Task: Add Attachment from Google Drive to Card Card0000000223 in Board Board0000000056 in Workspace WS0000000019 in Trello. Add Cover Orange to Card Card0000000223 in Board Board0000000056 in Workspace WS0000000019 in Trello. Add "Add Label …" with "Title" Title0000000223 to Button Button0000000223 to Card Card0000000223 in Board Board0000000056 in Workspace WS0000000019 in Trello. Add Description DS0000000223 to Card Card0000000223 in Board Board0000000056 in Workspace WS0000000019 in Trello. Add Comment CM0000000223 to Card Card0000000223 in Board Board0000000056 in Workspace WS0000000019 in Trello
Action: Mouse moved to (672, 86)
Screenshot: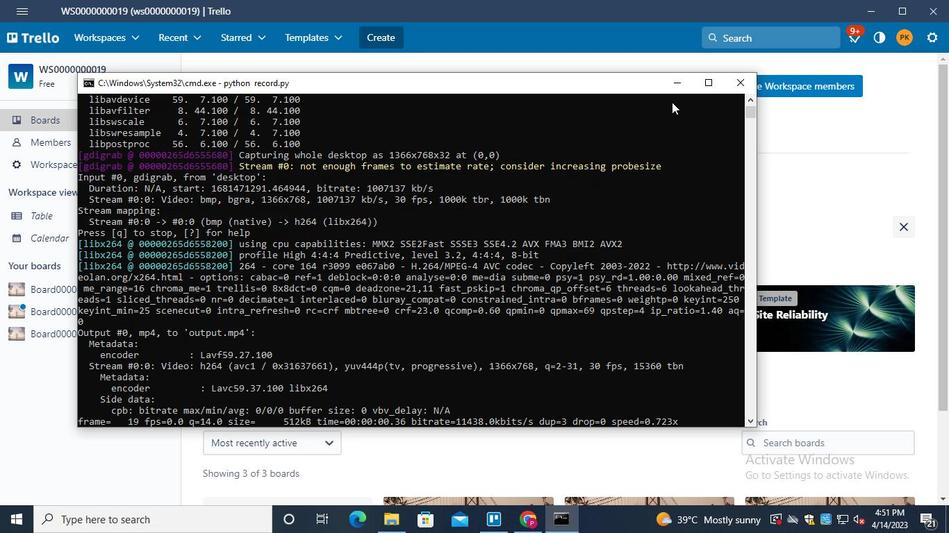 
Action: Mouse pressed left at (672, 86)
Screenshot: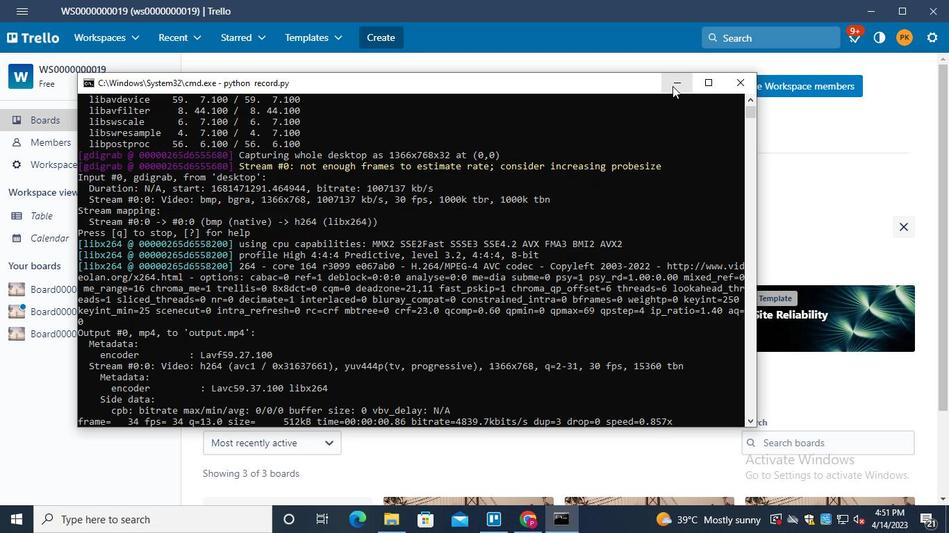 
Action: Mouse moved to (72, 314)
Screenshot: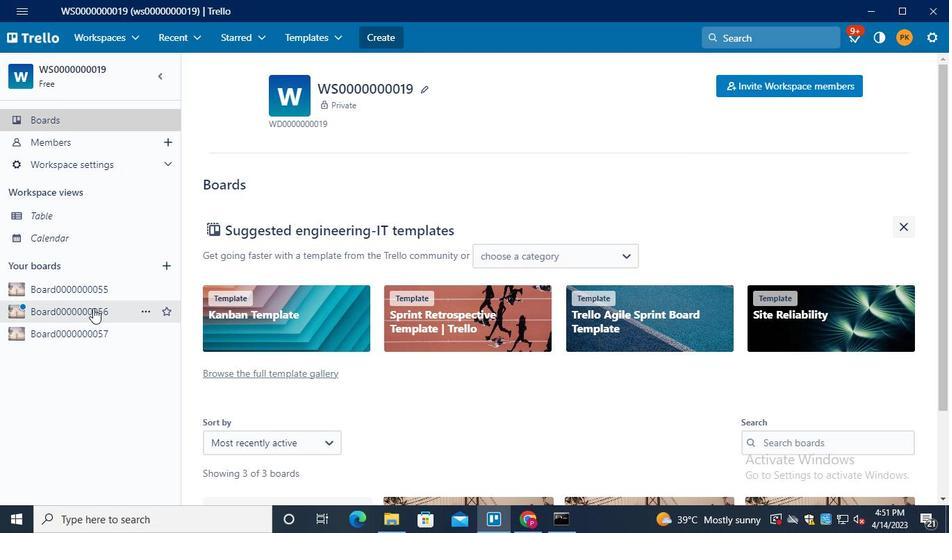 
Action: Mouse pressed left at (72, 314)
Screenshot: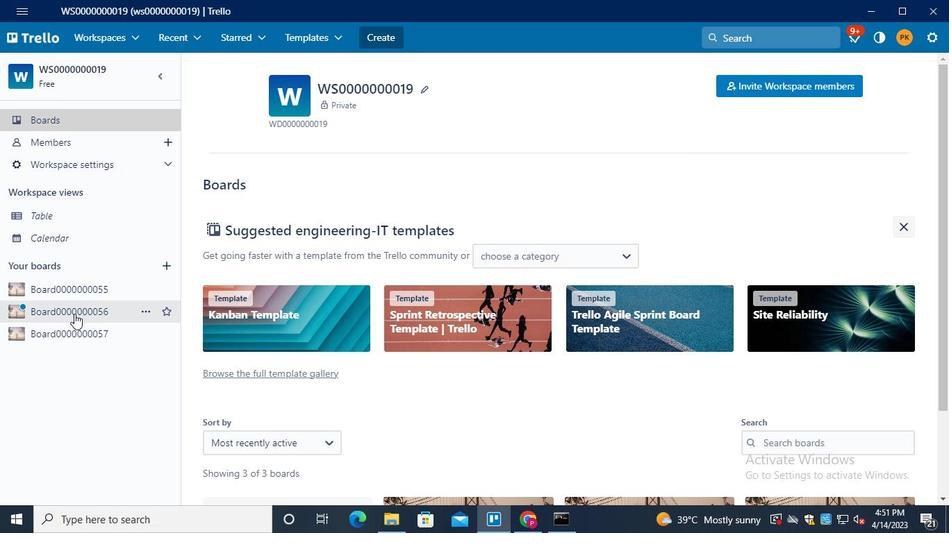 
Action: Mouse moved to (285, 391)
Screenshot: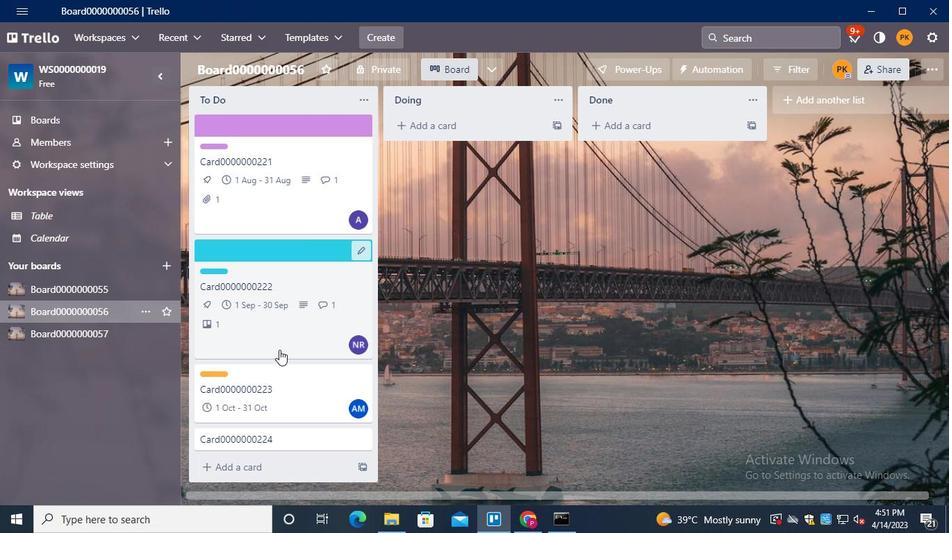 
Action: Mouse pressed left at (285, 391)
Screenshot: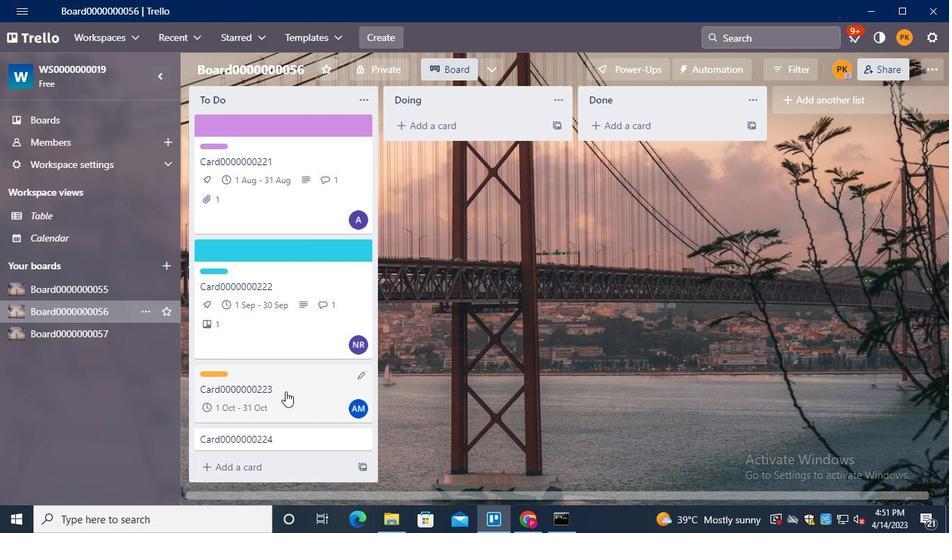 
Action: Mouse moved to (671, 237)
Screenshot: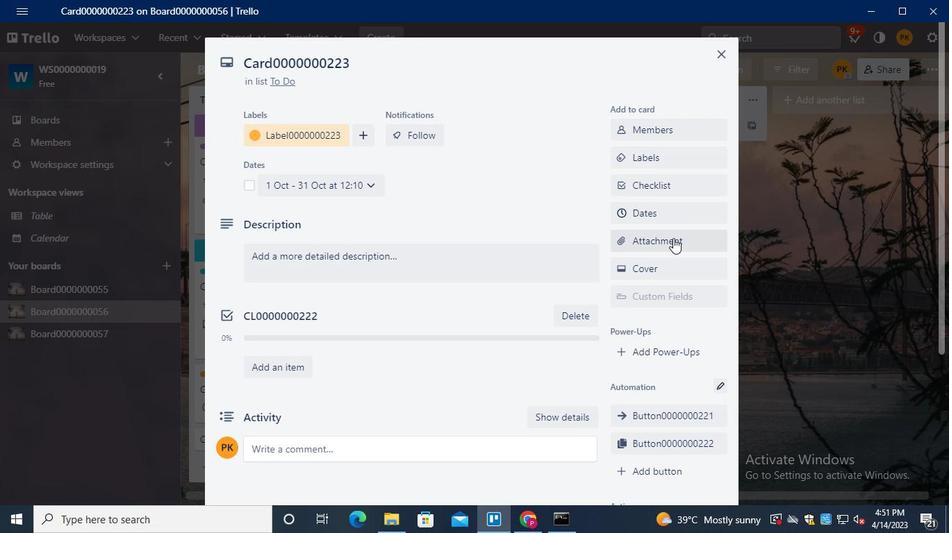 
Action: Mouse pressed left at (671, 237)
Screenshot: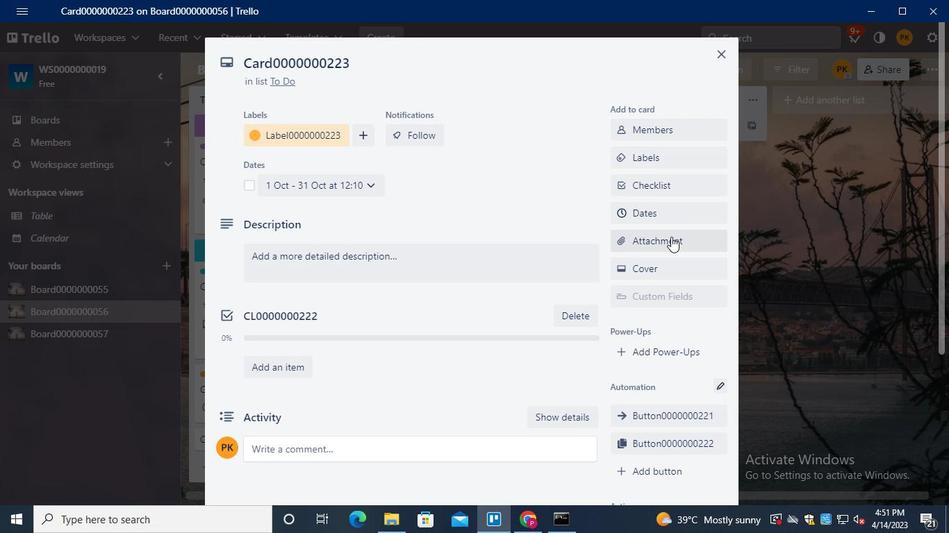
Action: Mouse moved to (665, 165)
Screenshot: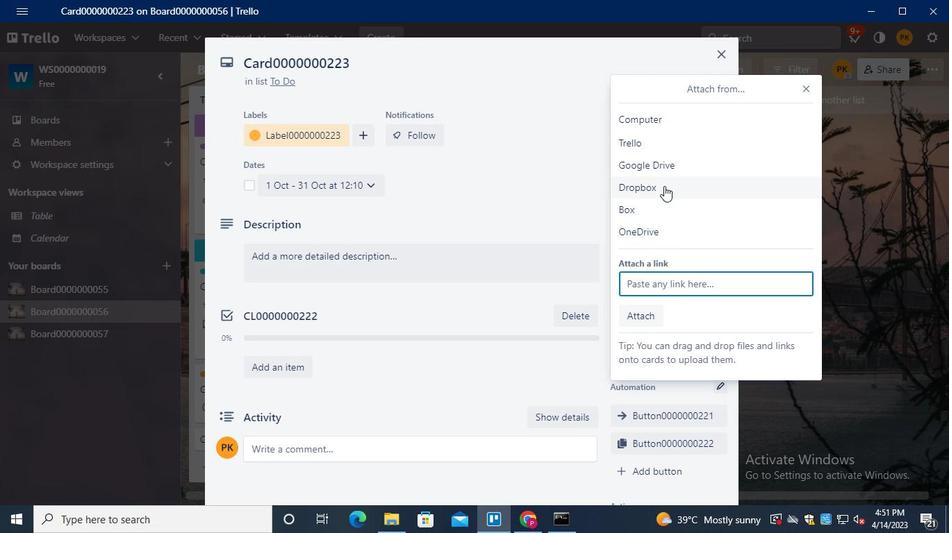
Action: Mouse pressed left at (665, 165)
Screenshot: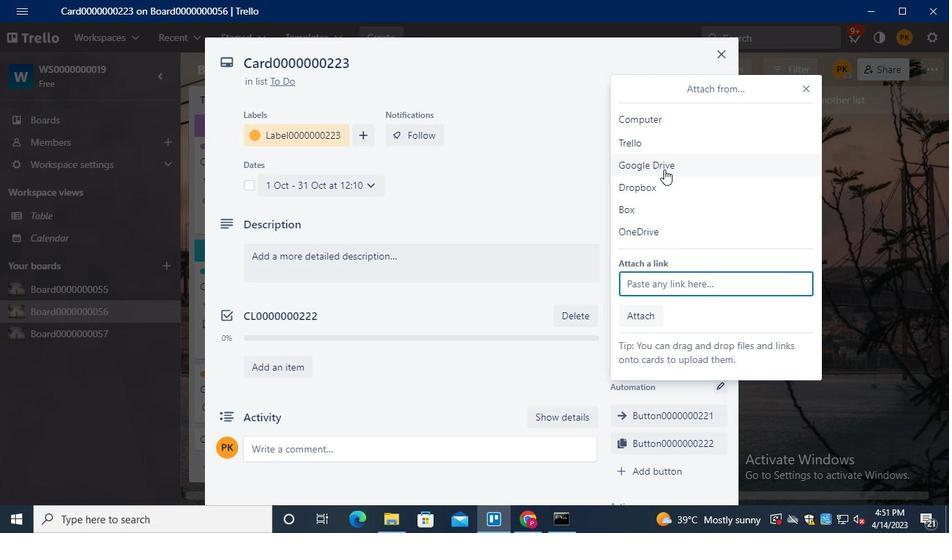 
Action: Mouse moved to (722, 228)
Screenshot: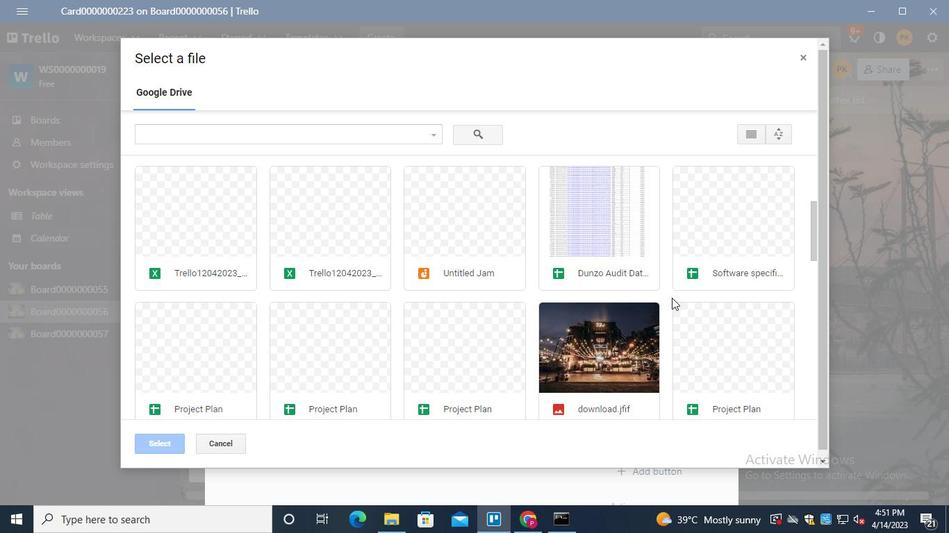 
Action: Mouse pressed left at (722, 228)
Screenshot: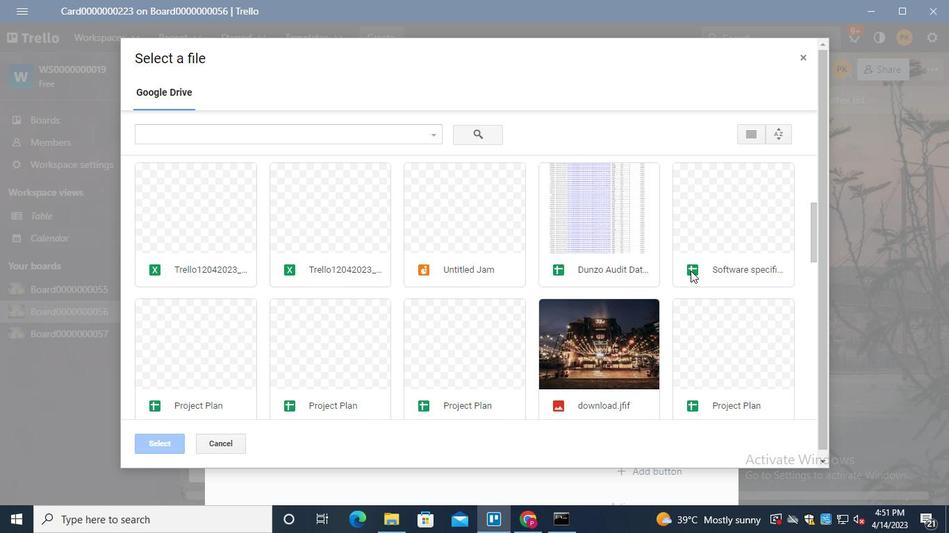 
Action: Mouse moved to (157, 444)
Screenshot: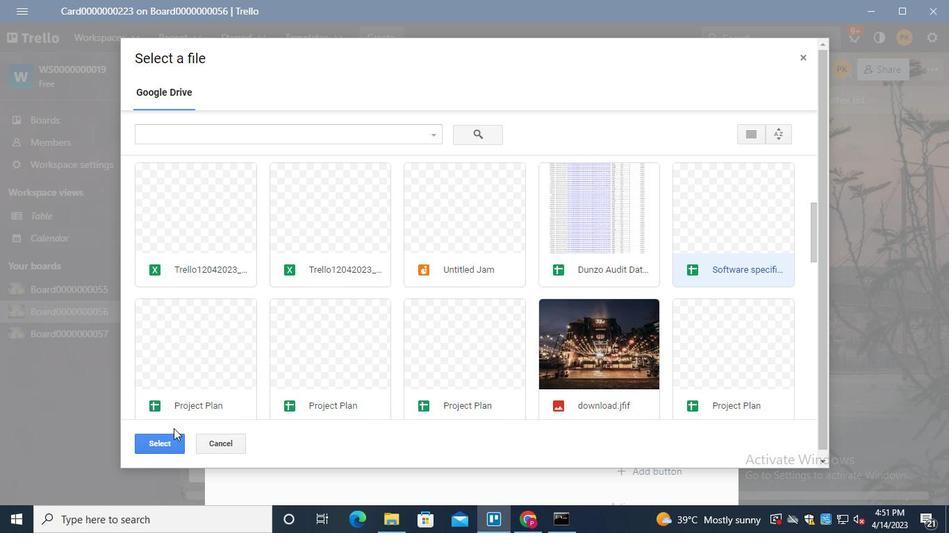 
Action: Mouse pressed left at (157, 444)
Screenshot: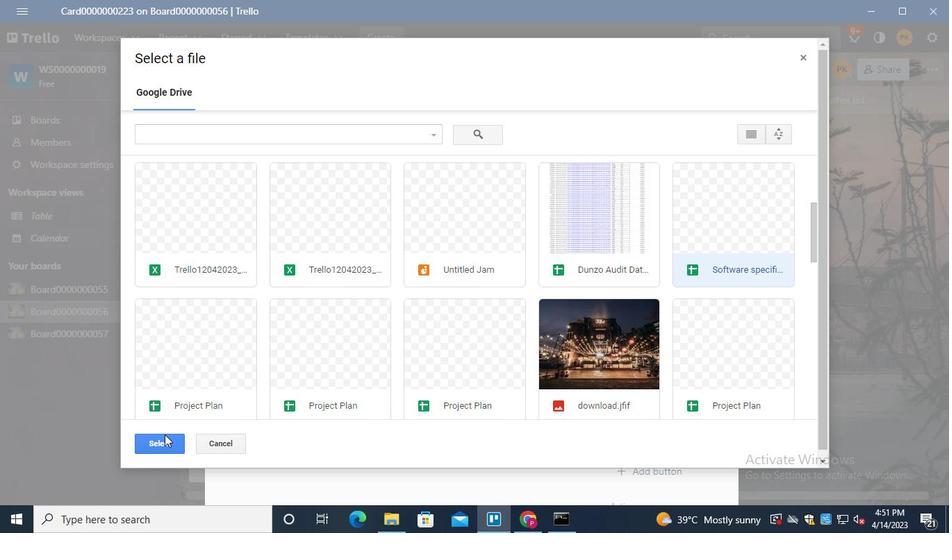 
Action: Mouse moved to (683, 268)
Screenshot: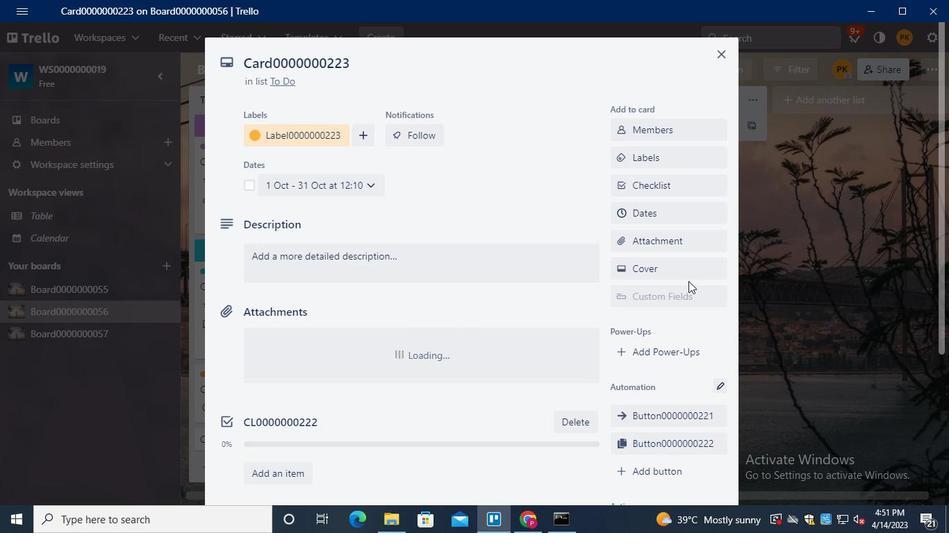 
Action: Mouse pressed left at (683, 268)
Screenshot: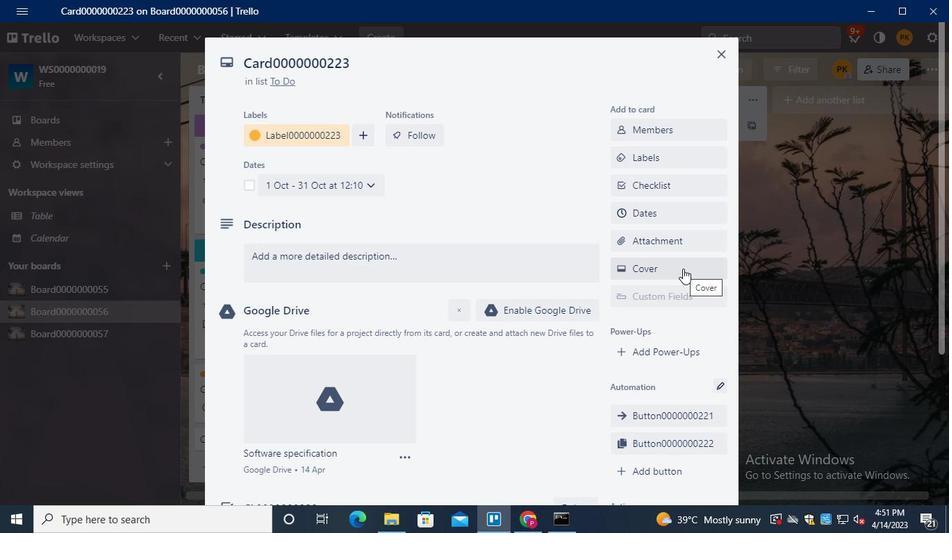 
Action: Mouse moved to (721, 234)
Screenshot: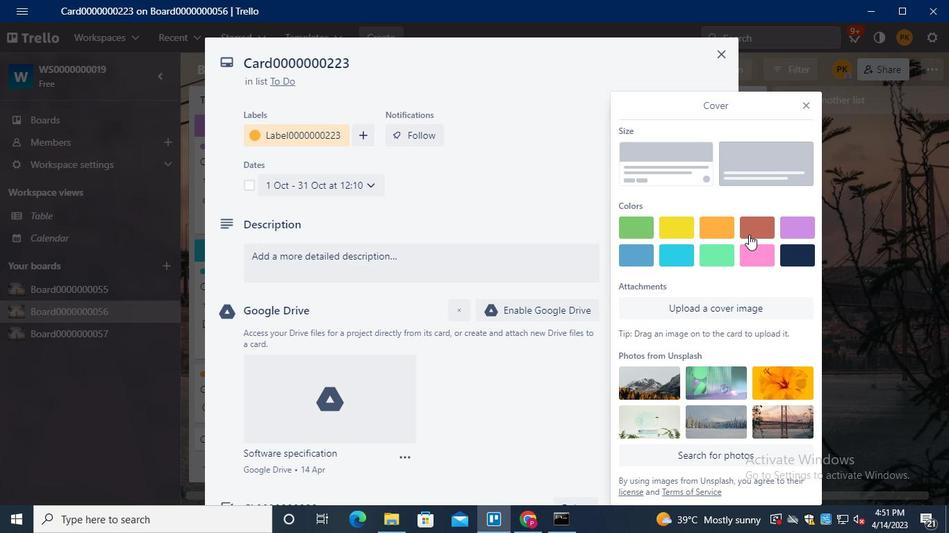 
Action: Mouse pressed left at (721, 234)
Screenshot: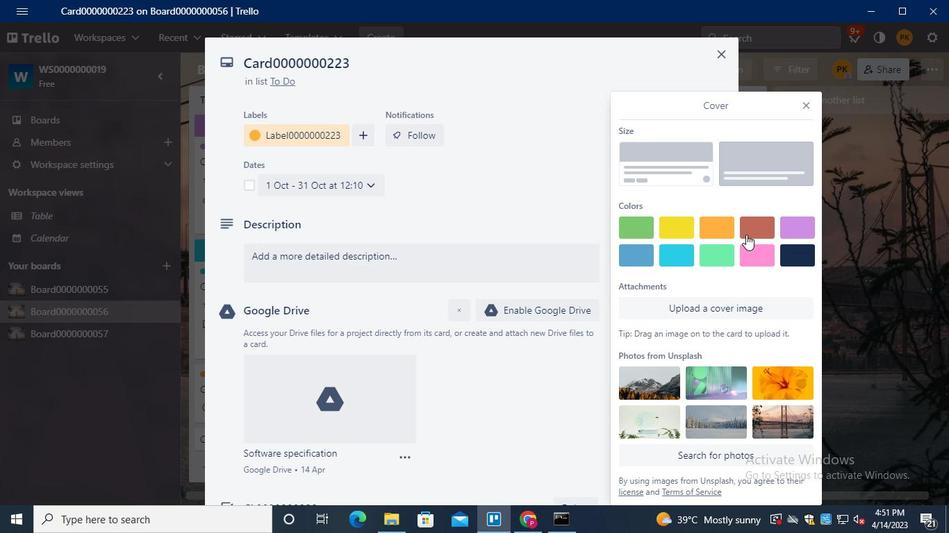 
Action: Mouse moved to (804, 79)
Screenshot: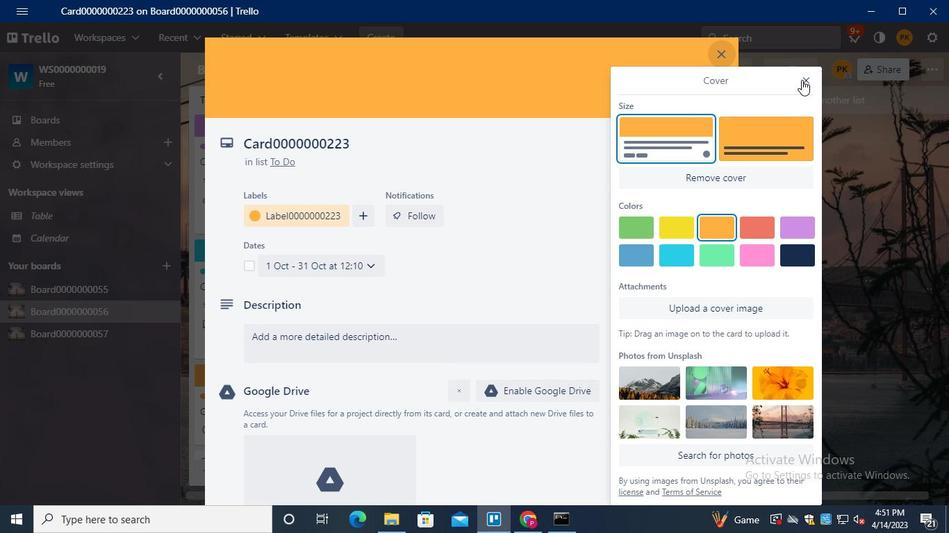 
Action: Mouse pressed left at (804, 79)
Screenshot: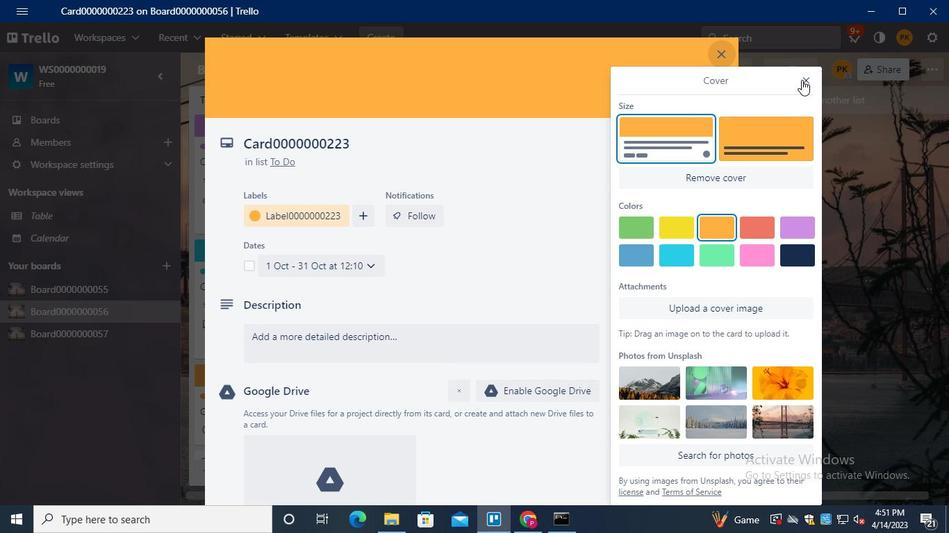 
Action: Mouse moved to (656, 448)
Screenshot: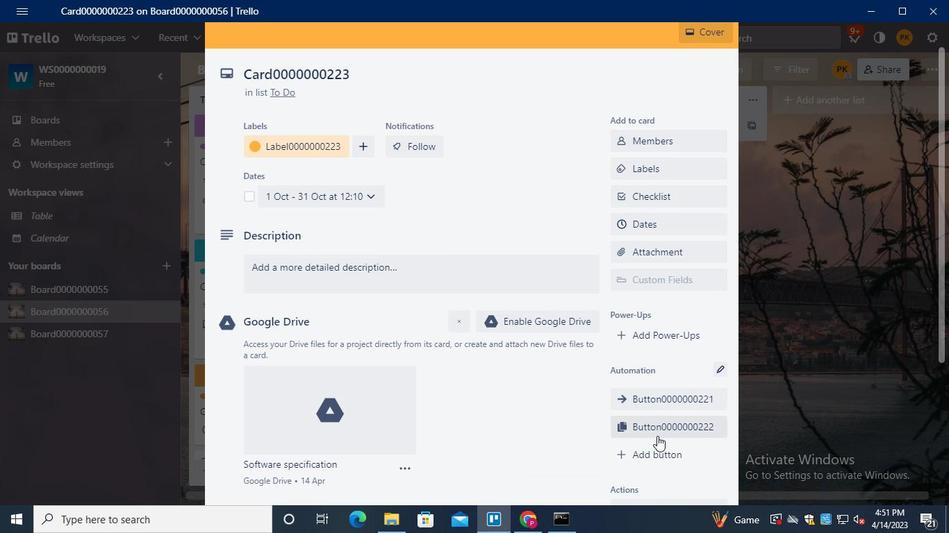 
Action: Mouse pressed left at (656, 448)
Screenshot: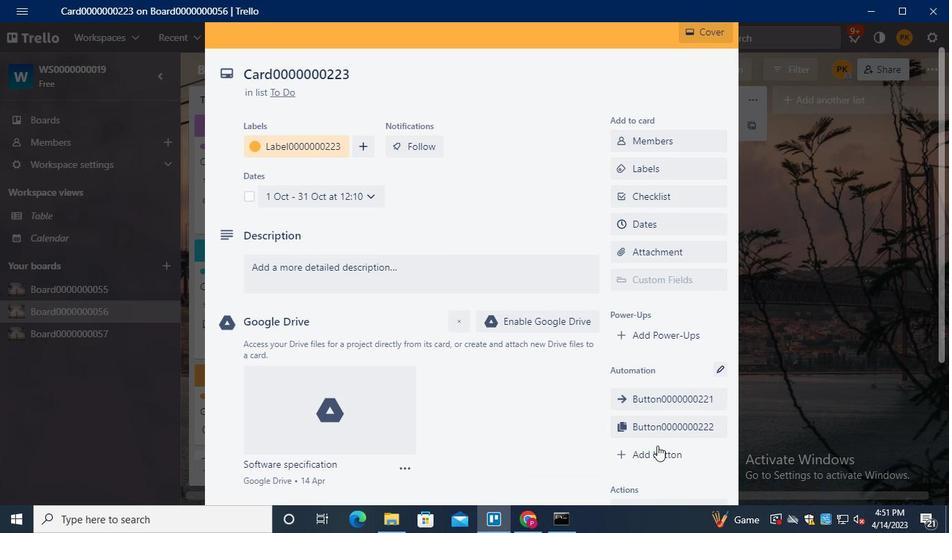 
Action: Mouse moved to (689, 207)
Screenshot: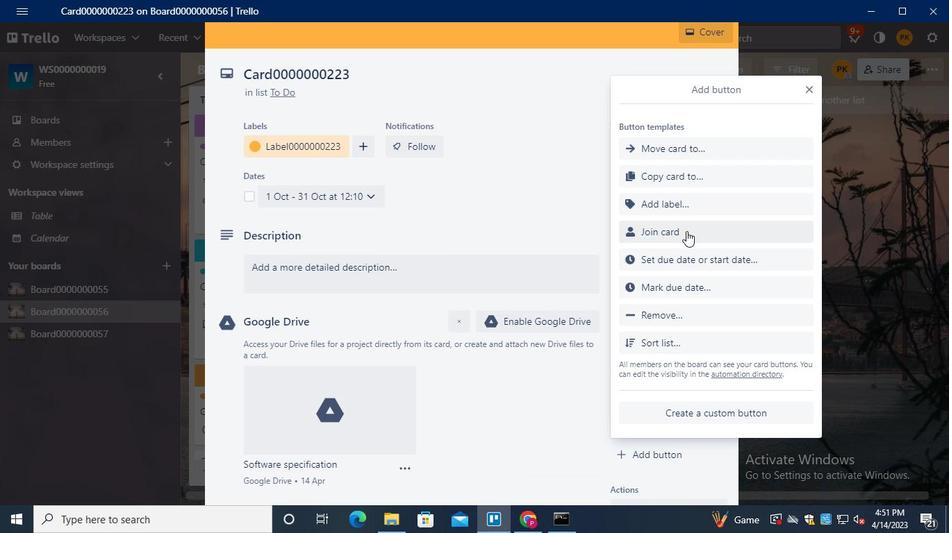 
Action: Mouse pressed left at (689, 207)
Screenshot: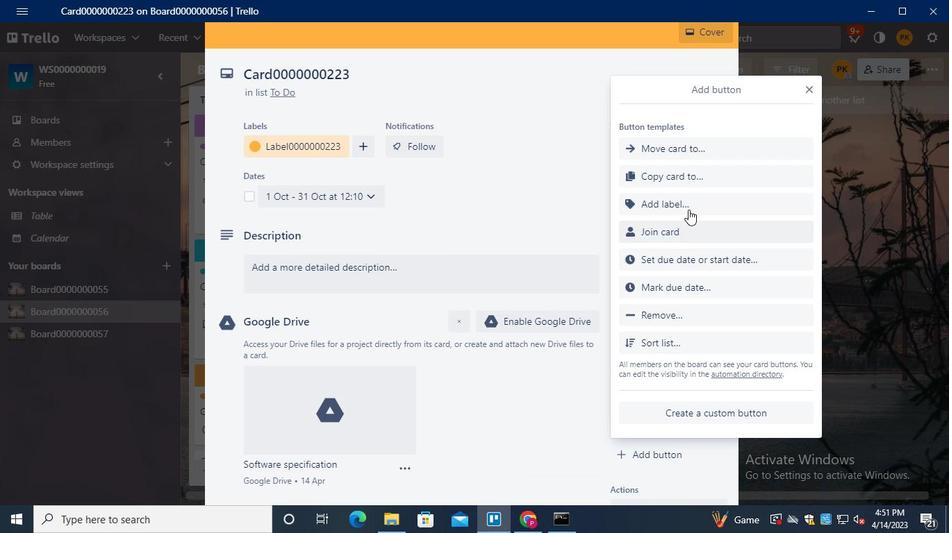 
Action: Mouse moved to (683, 227)
Screenshot: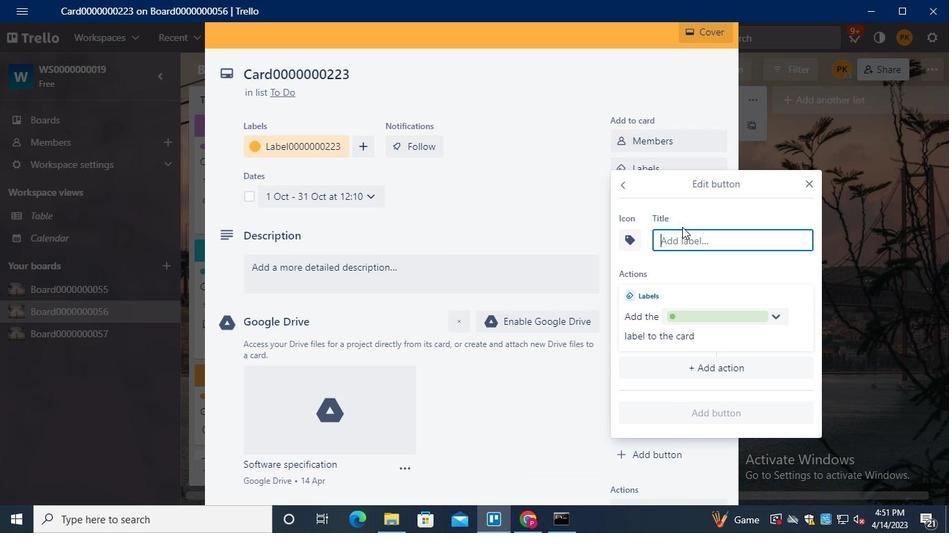 
Action: Keyboard Key.shift
Screenshot: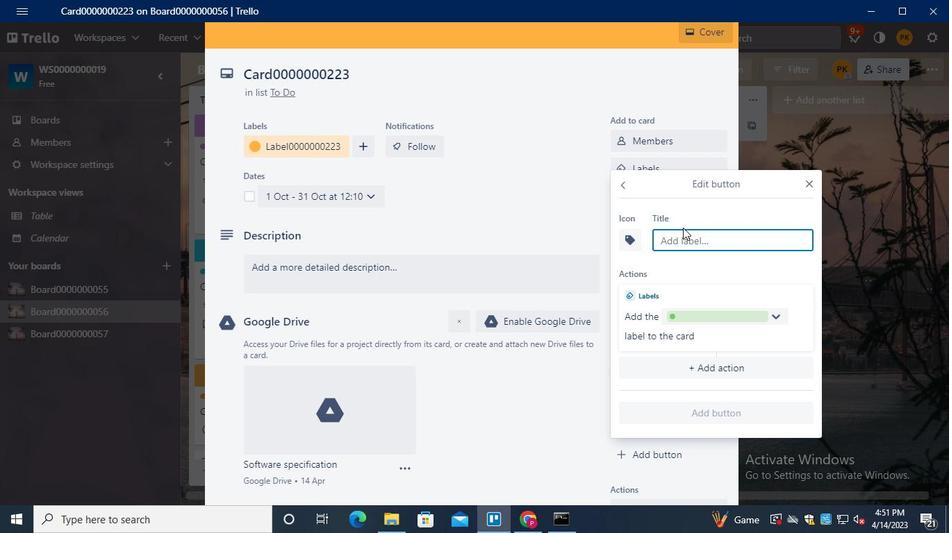 
Action: Keyboard T
Screenshot: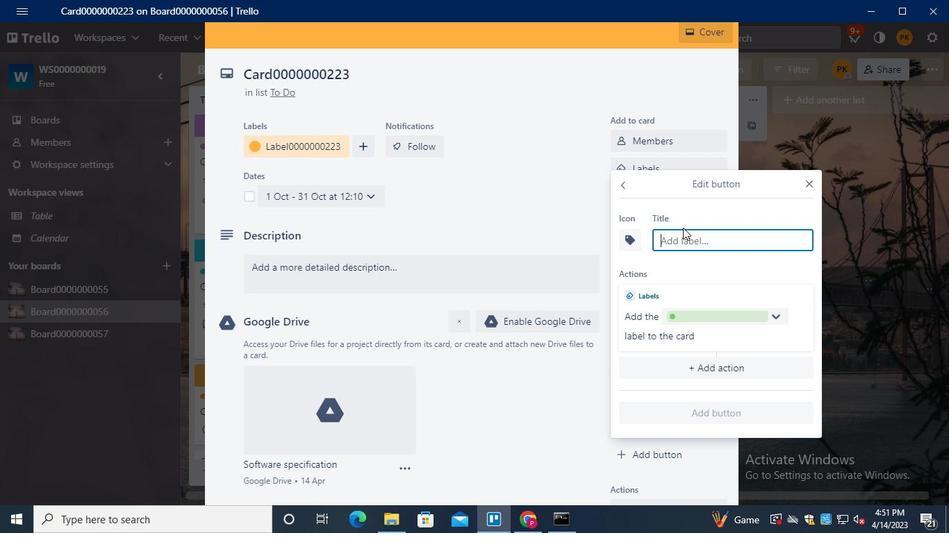 
Action: Keyboard i
Screenshot: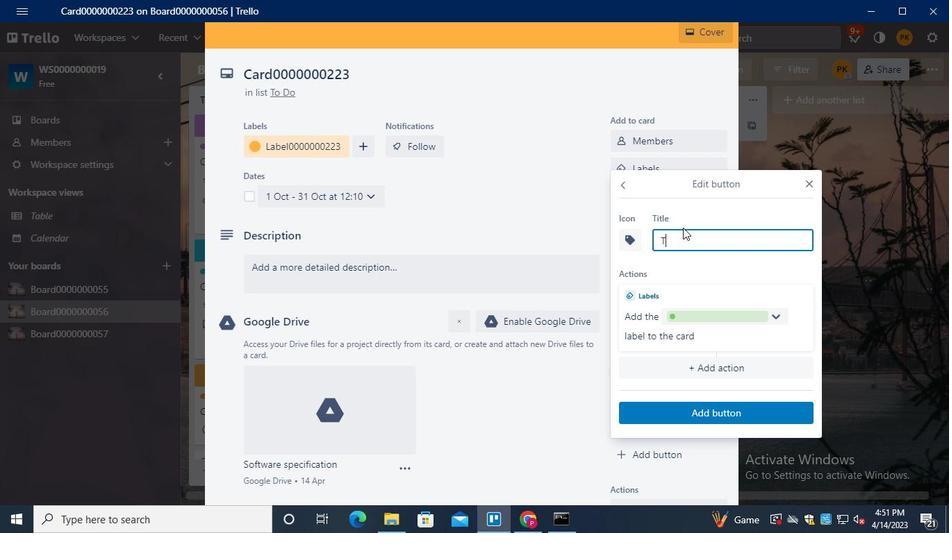 
Action: Keyboard t
Screenshot: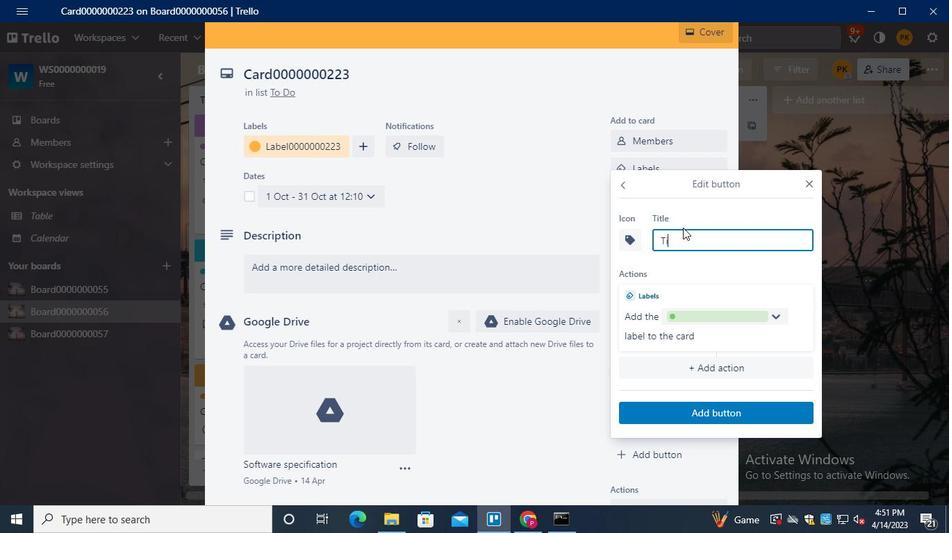 
Action: Keyboard l
Screenshot: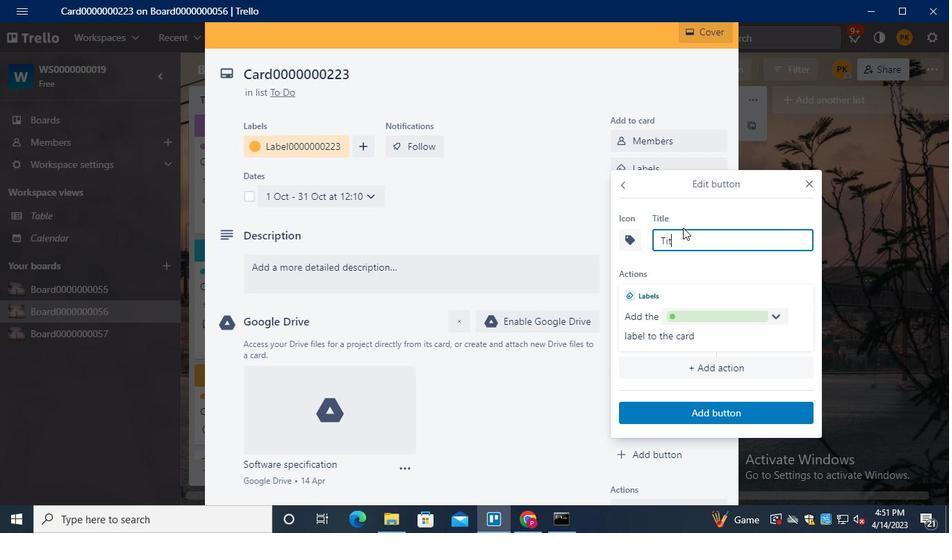 
Action: Keyboard e
Screenshot: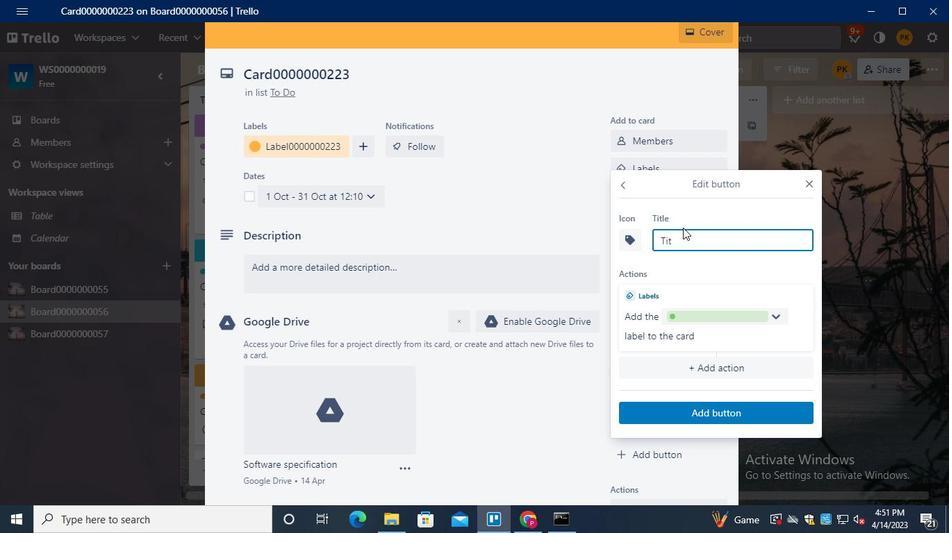 
Action: Keyboard <96>
Screenshot: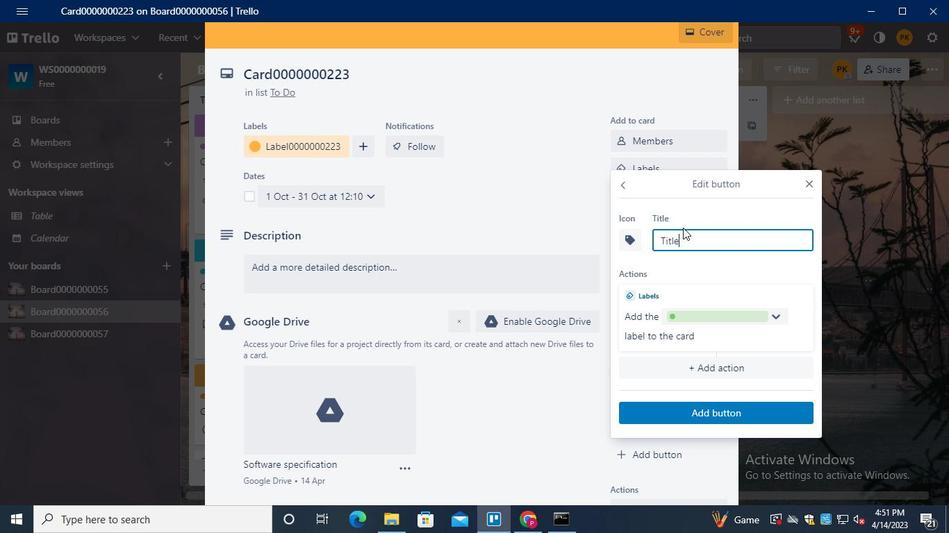
Action: Keyboard <96>
Screenshot: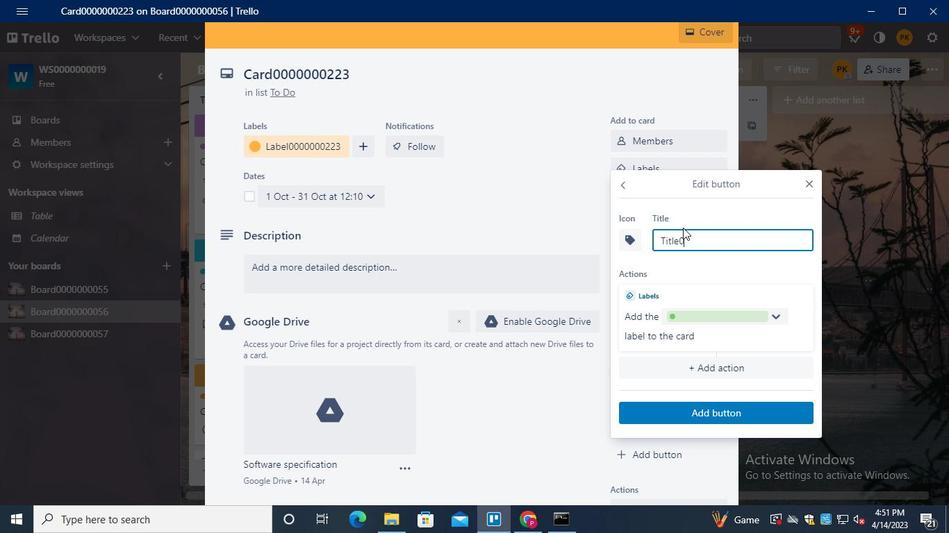 
Action: Keyboard <96>
Screenshot: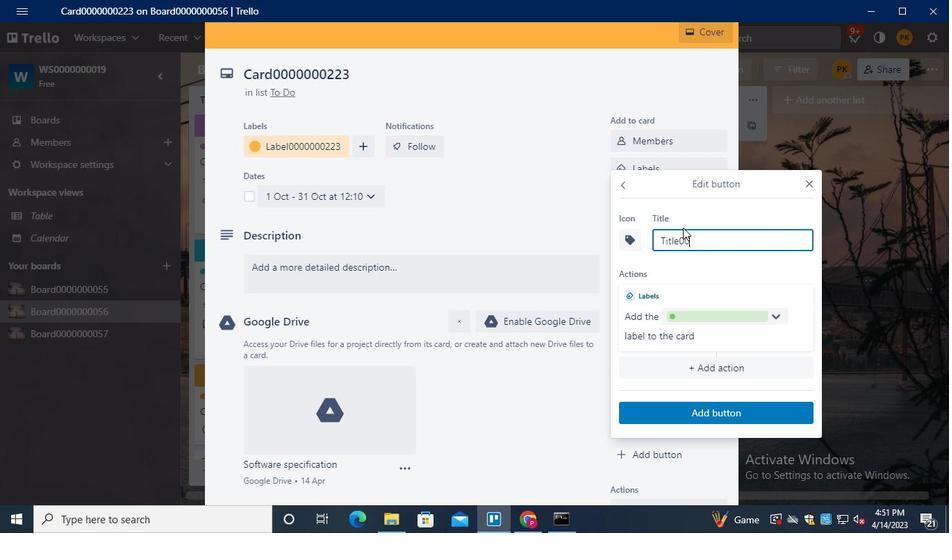 
Action: Keyboard <96>
Screenshot: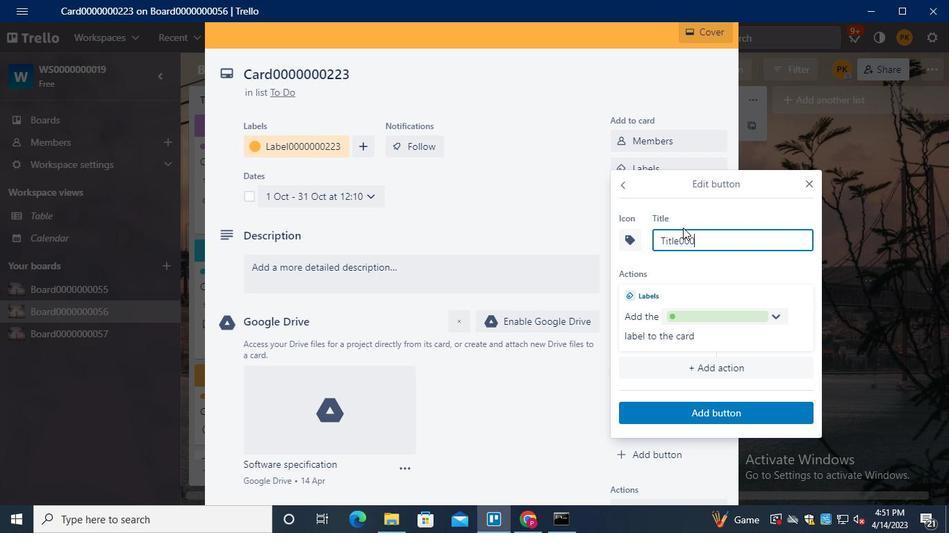 
Action: Keyboard <96>
Screenshot: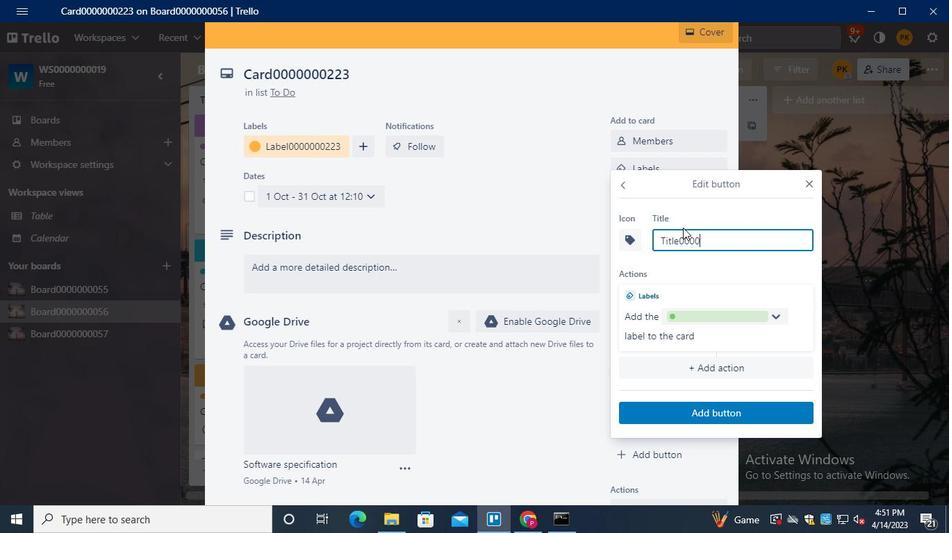 
Action: Keyboard <96>
Screenshot: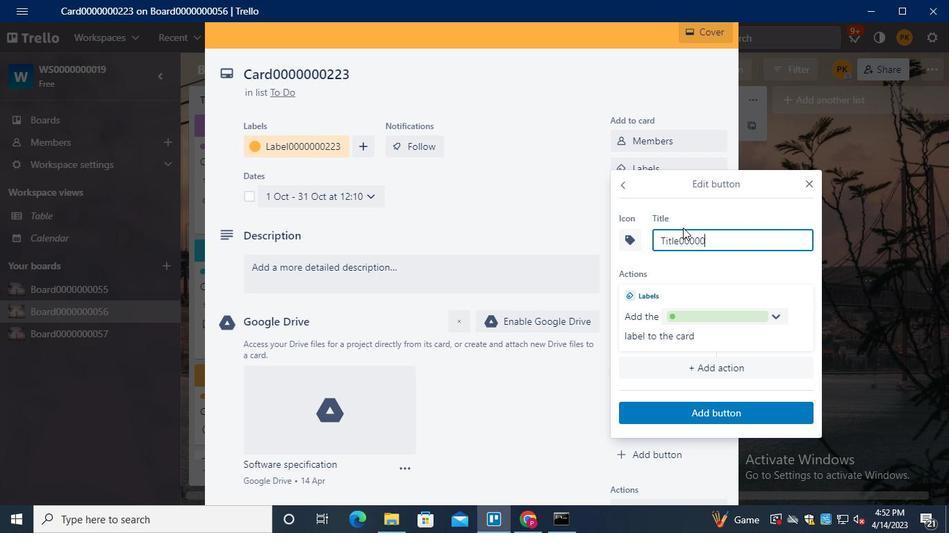 
Action: Keyboard <96>
Screenshot: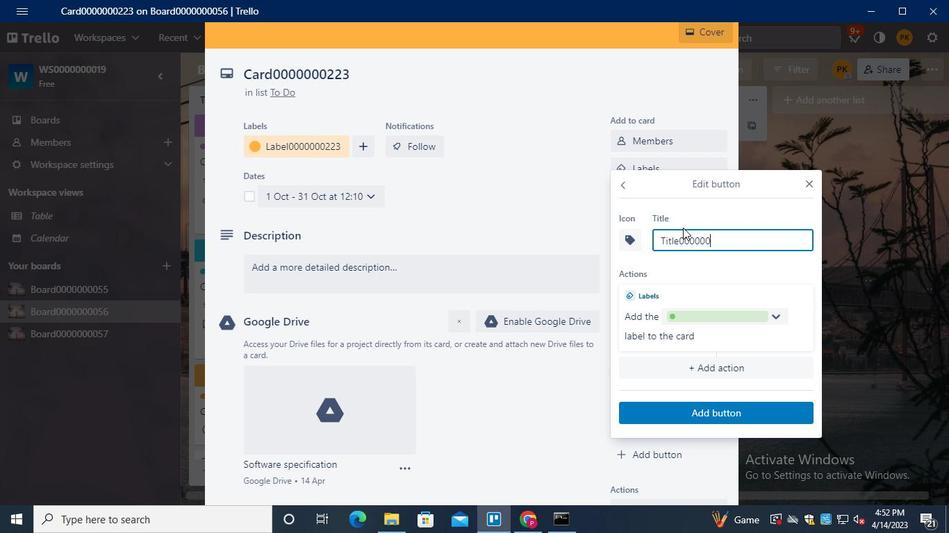 
Action: Keyboard <98>
Screenshot: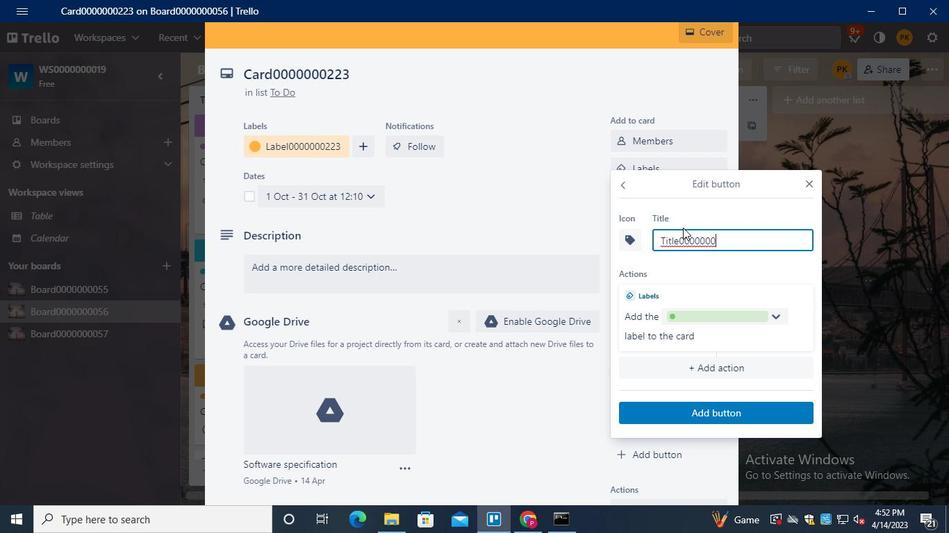 
Action: Keyboard <98>
Screenshot: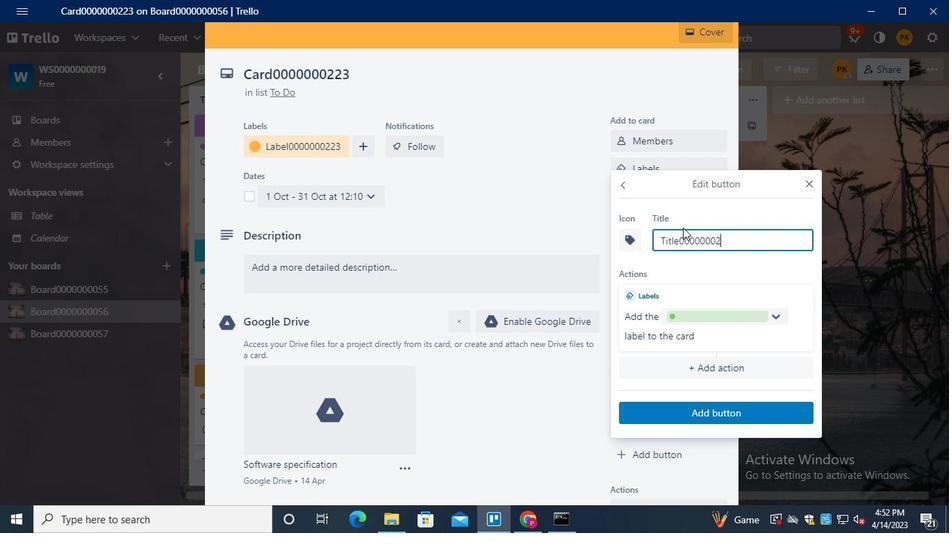 
Action: Keyboard <99>
Screenshot: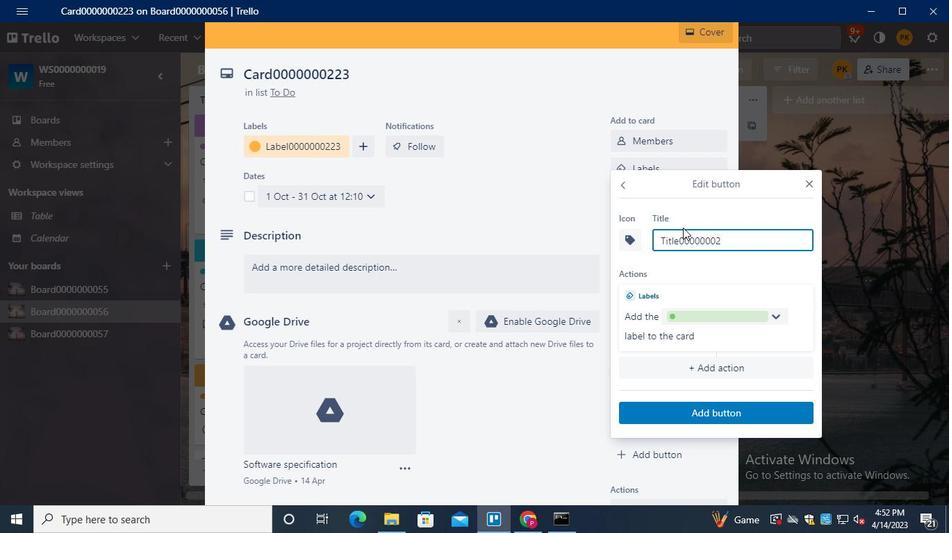 
Action: Mouse moved to (738, 420)
Screenshot: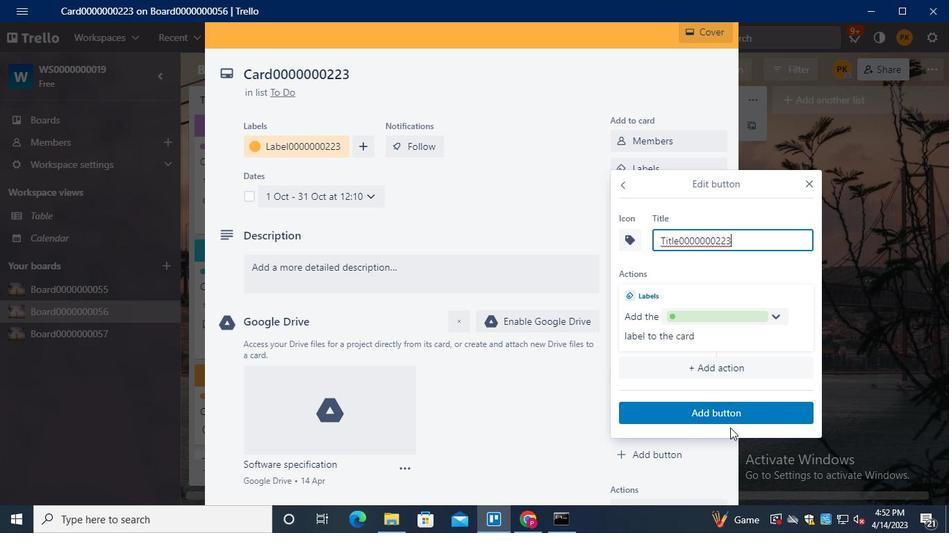 
Action: Mouse pressed left at (738, 420)
Screenshot: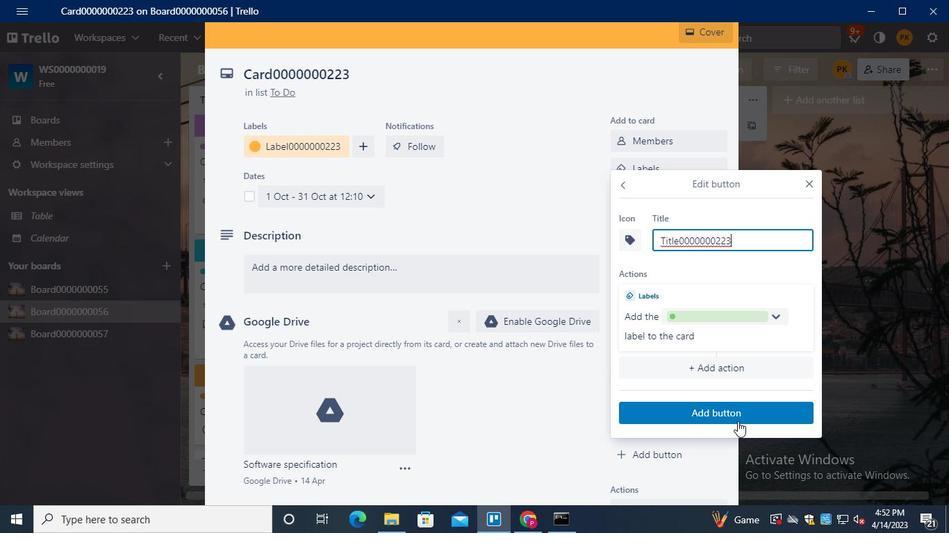 
Action: Mouse moved to (442, 278)
Screenshot: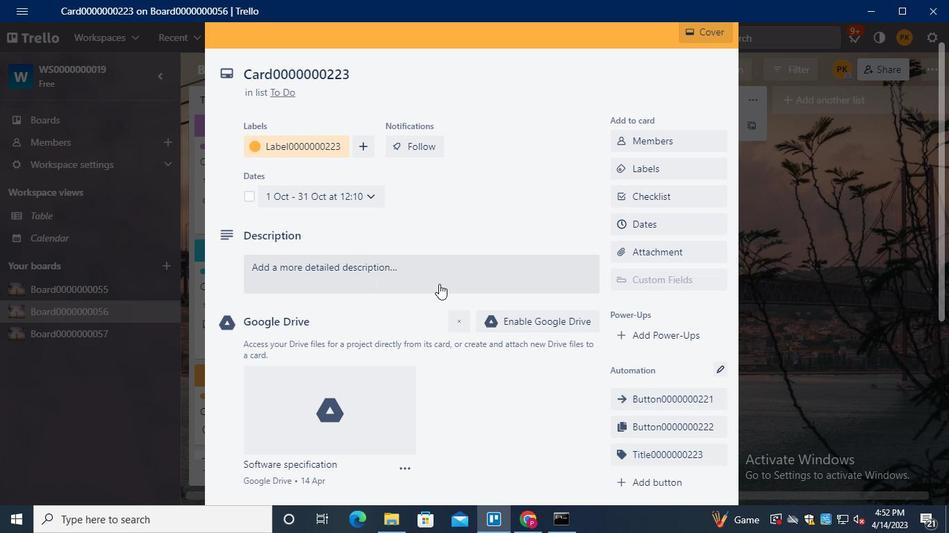 
Action: Mouse pressed left at (442, 278)
Screenshot: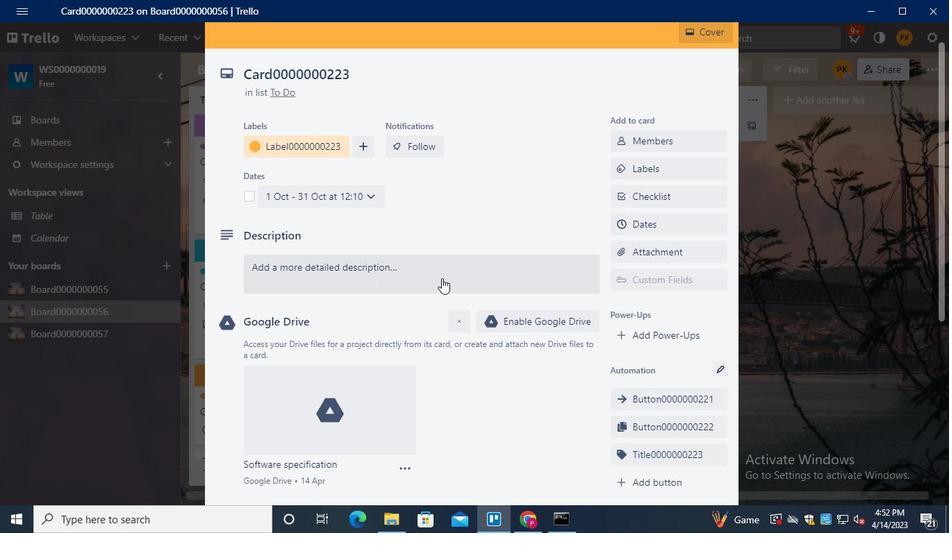 
Action: Keyboard Key.shift
Screenshot: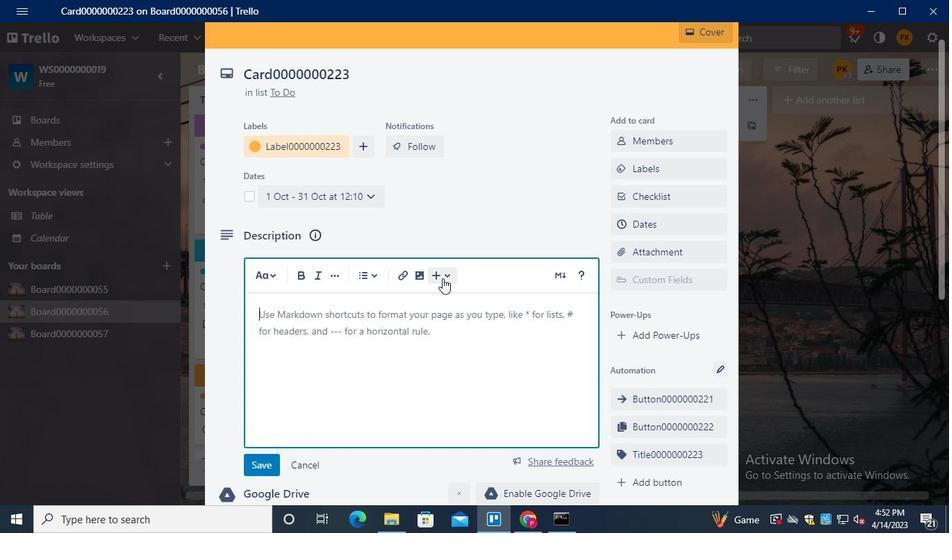 
Action: Keyboard D
Screenshot: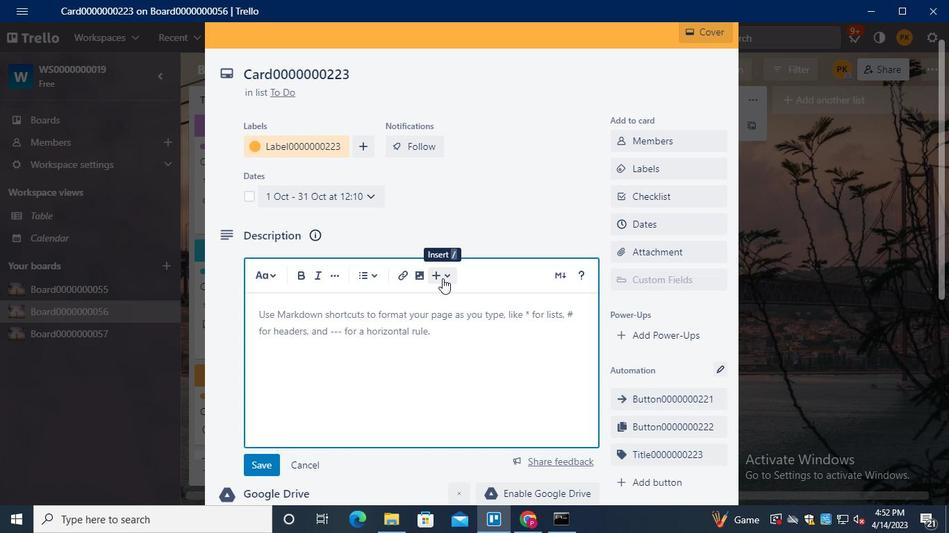 
Action: Keyboard S
Screenshot: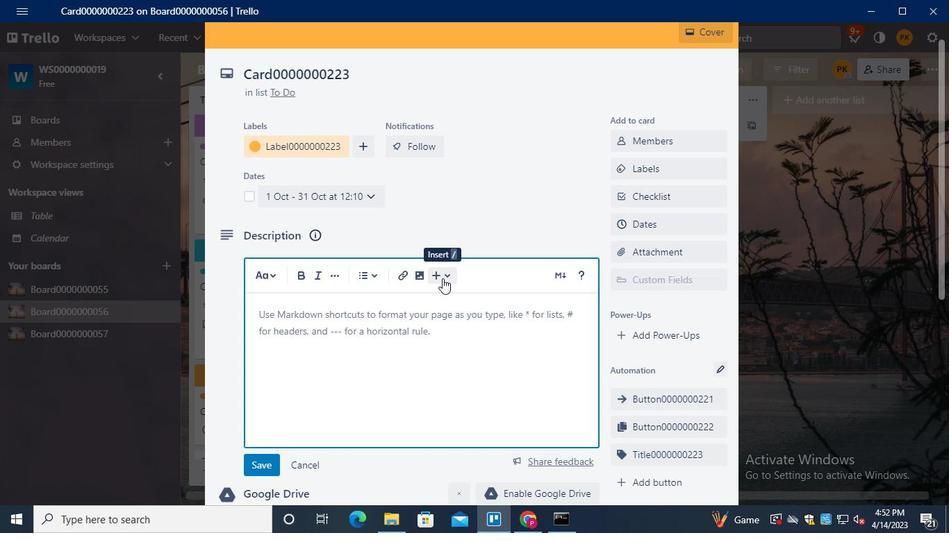 
Action: Keyboard <96>
Screenshot: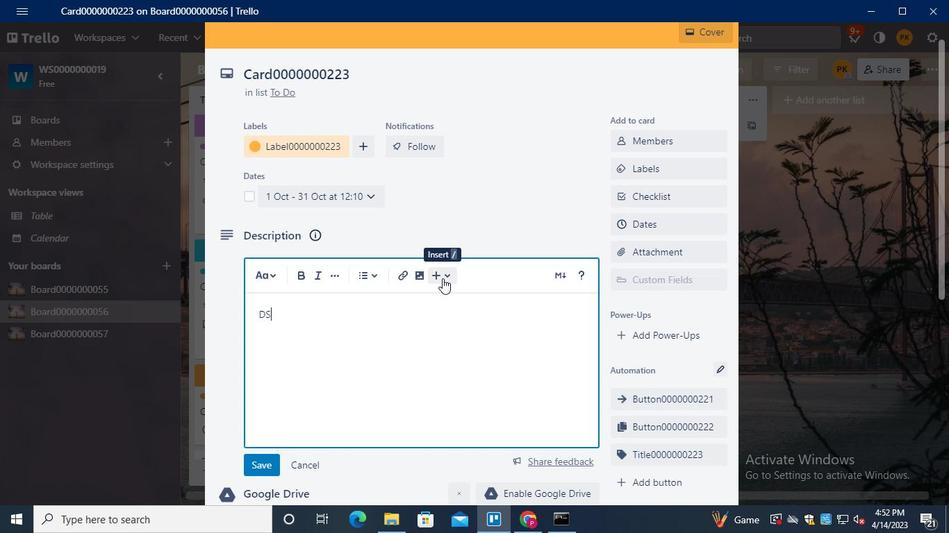 
Action: Keyboard <96>
Screenshot: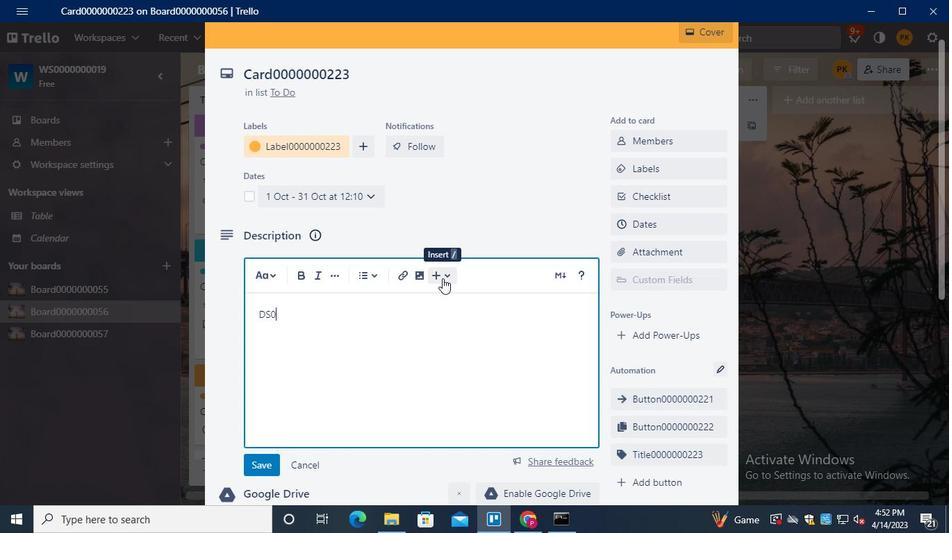 
Action: Keyboard <96>
Screenshot: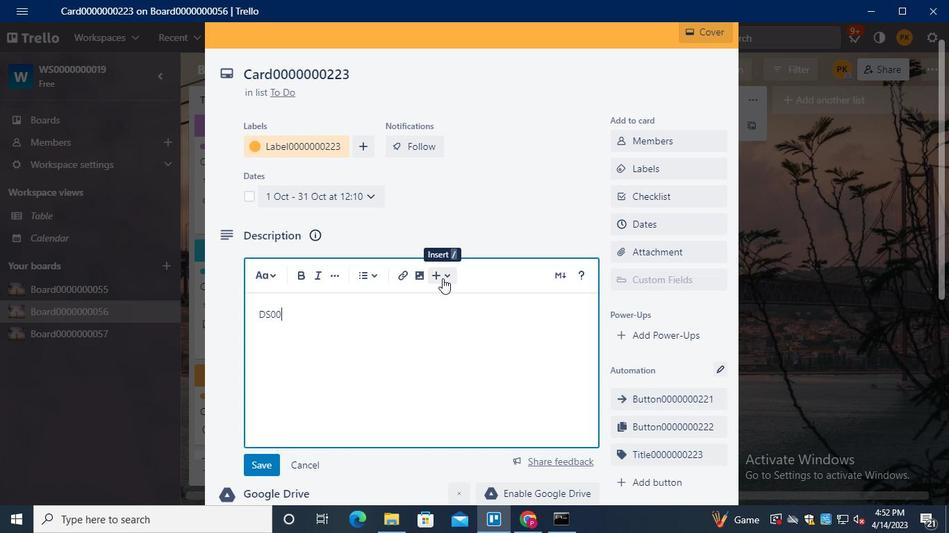 
Action: Keyboard <96>
Screenshot: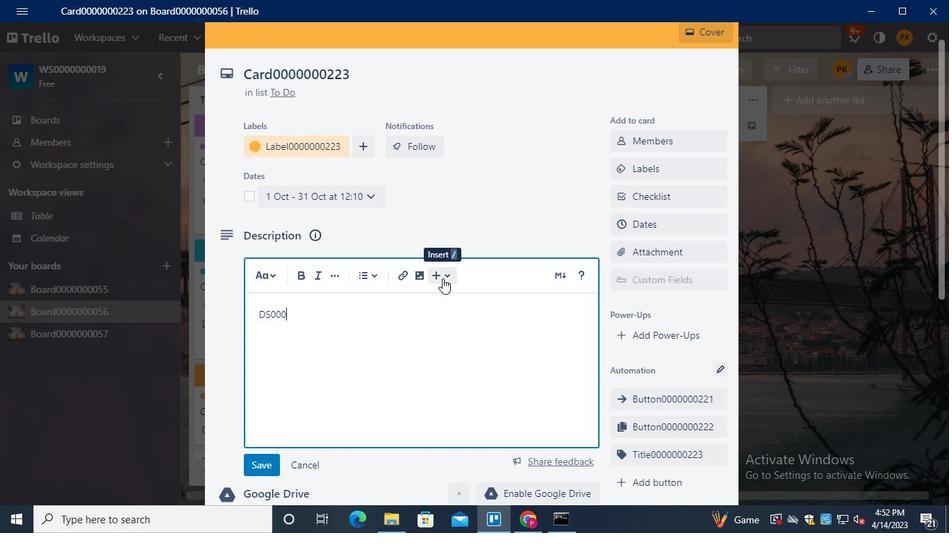 
Action: Keyboard <96>
Screenshot: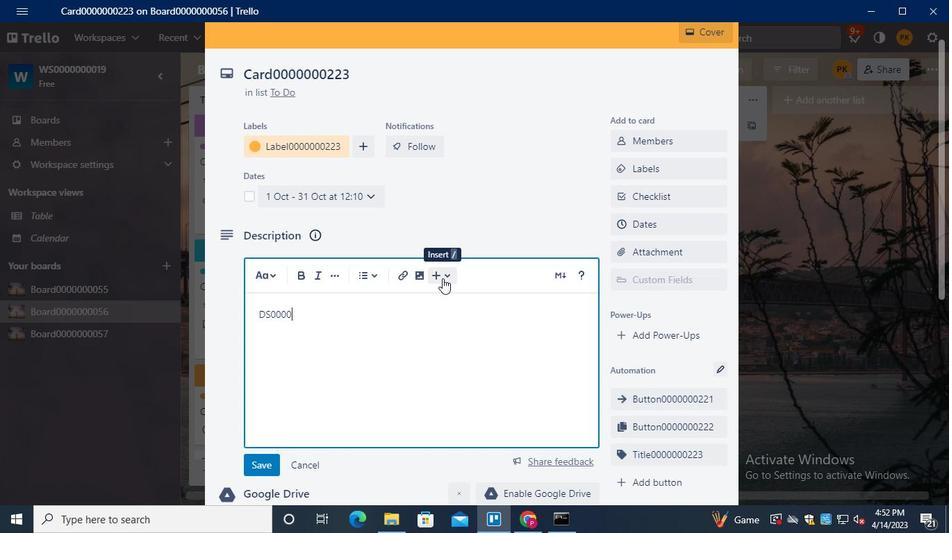 
Action: Keyboard <96>
Screenshot: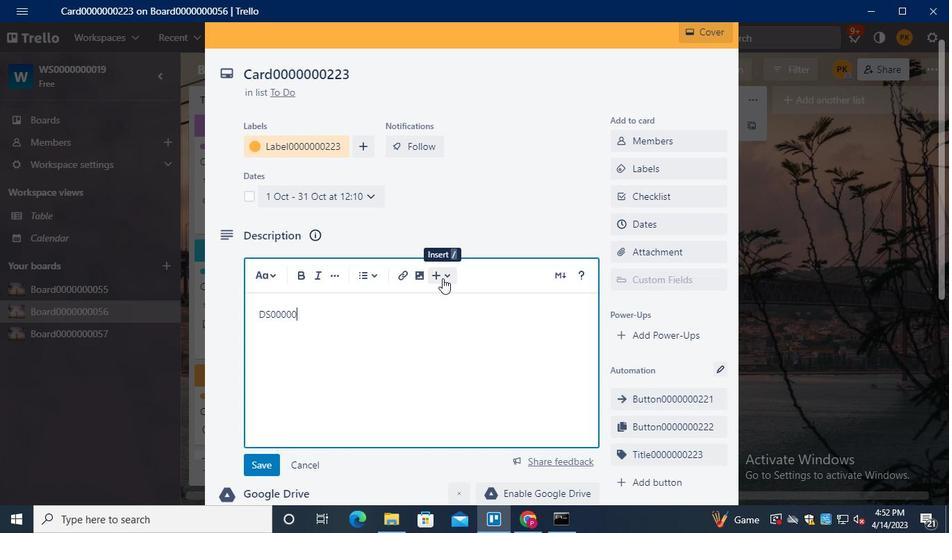 
Action: Keyboard <96>
Screenshot: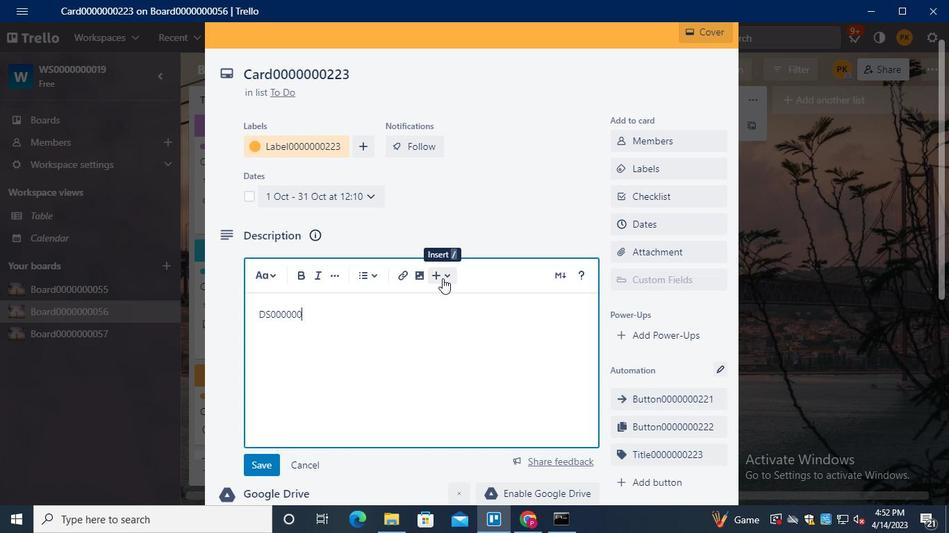 
Action: Keyboard <98>
Screenshot: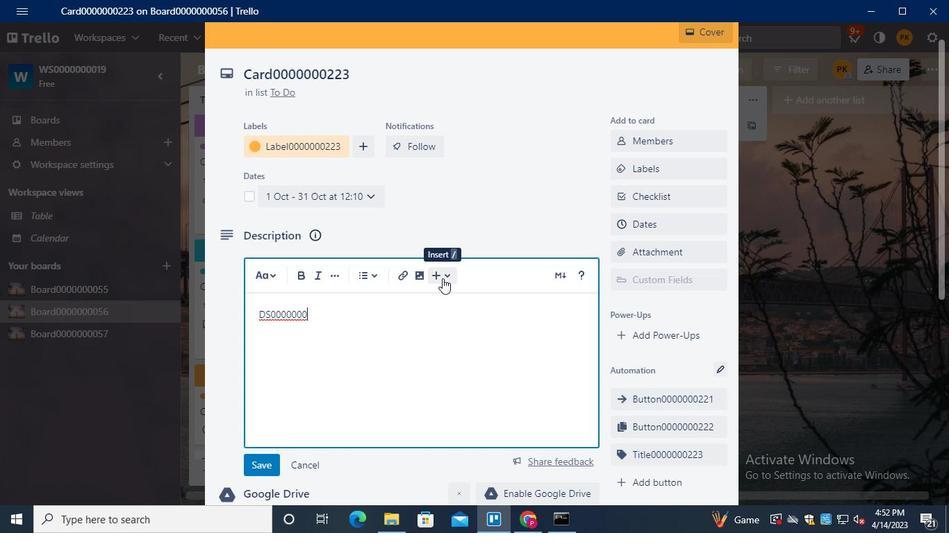 
Action: Keyboard <98>
Screenshot: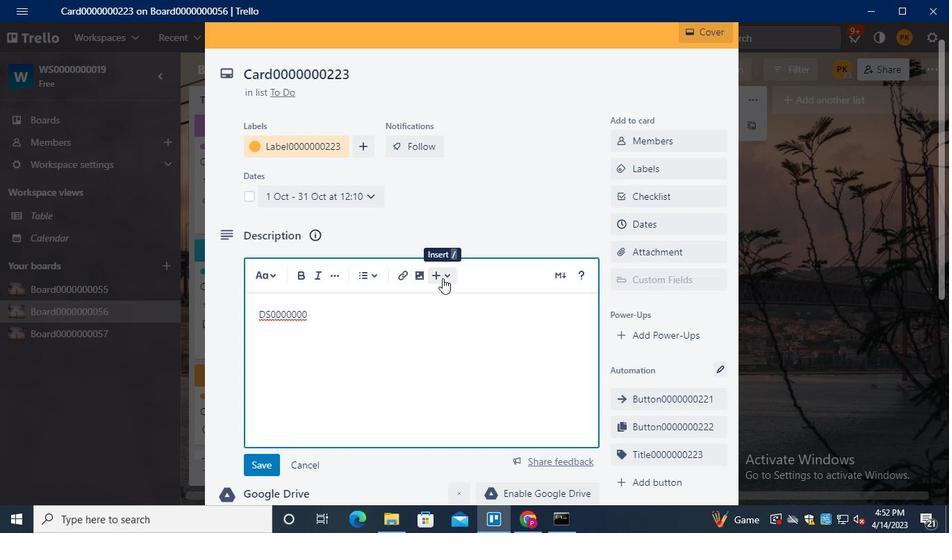 
Action: Keyboard <99>
Screenshot: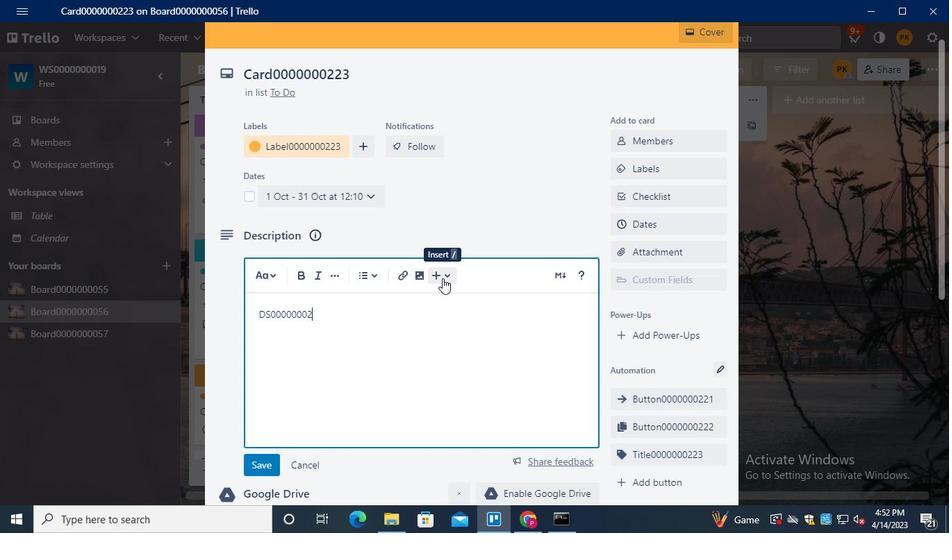 
Action: Mouse moved to (271, 460)
Screenshot: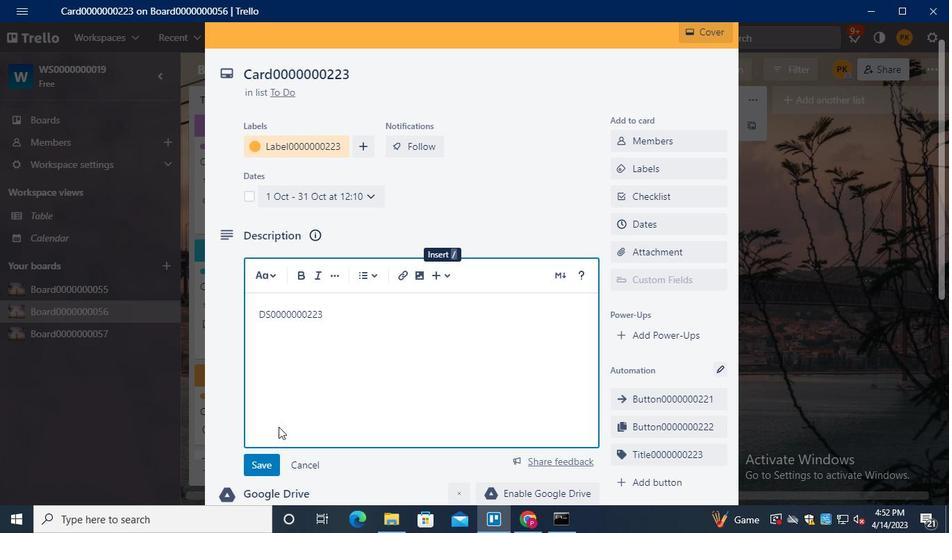 
Action: Mouse pressed left at (271, 460)
Screenshot: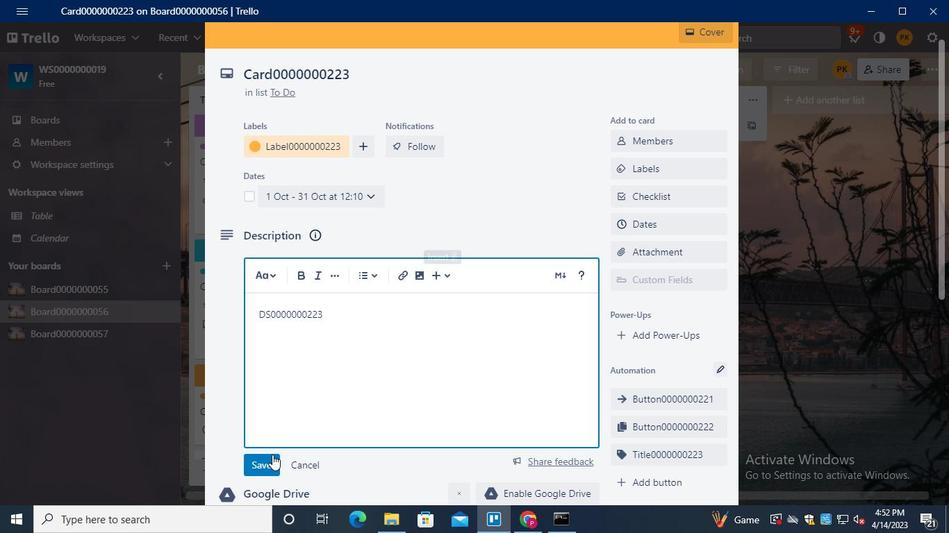 
Action: Mouse moved to (326, 390)
Screenshot: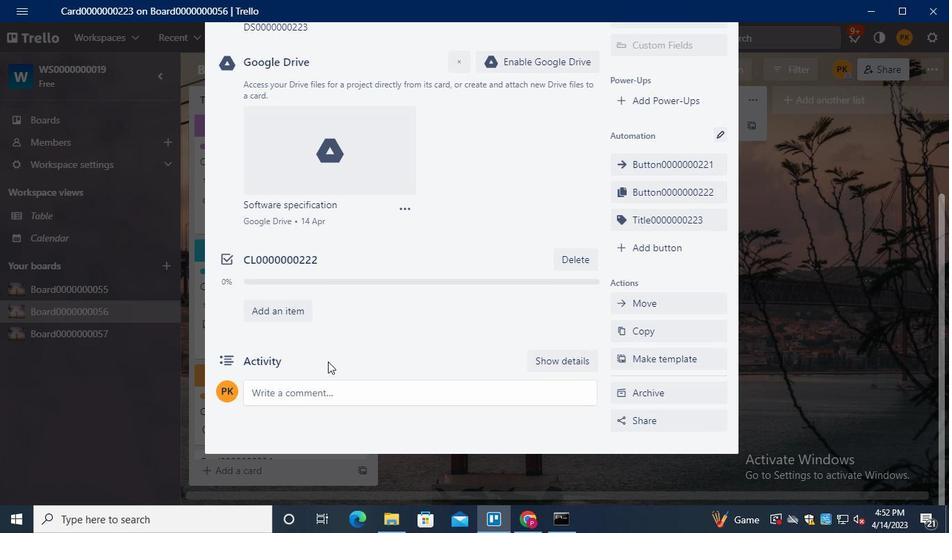 
Action: Mouse pressed left at (326, 390)
Screenshot: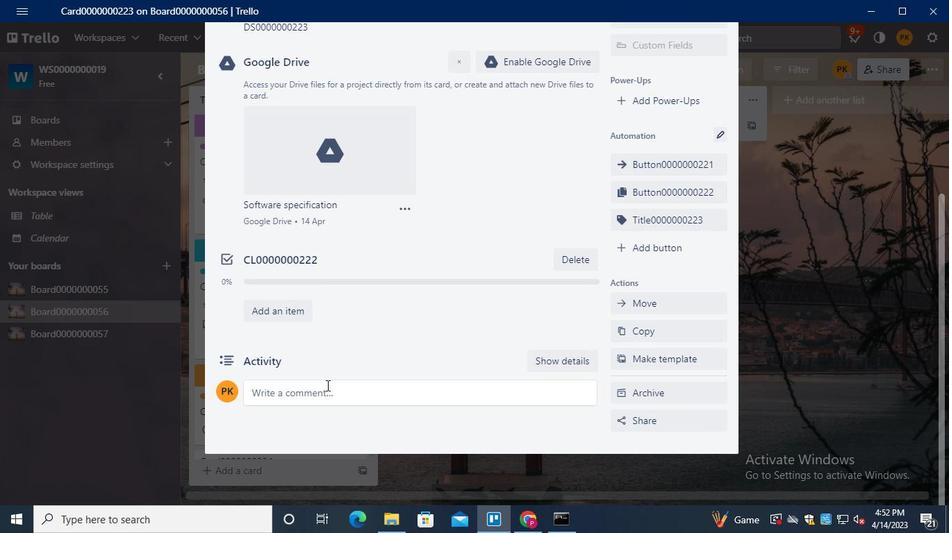 
Action: Keyboard Key.shift
Screenshot: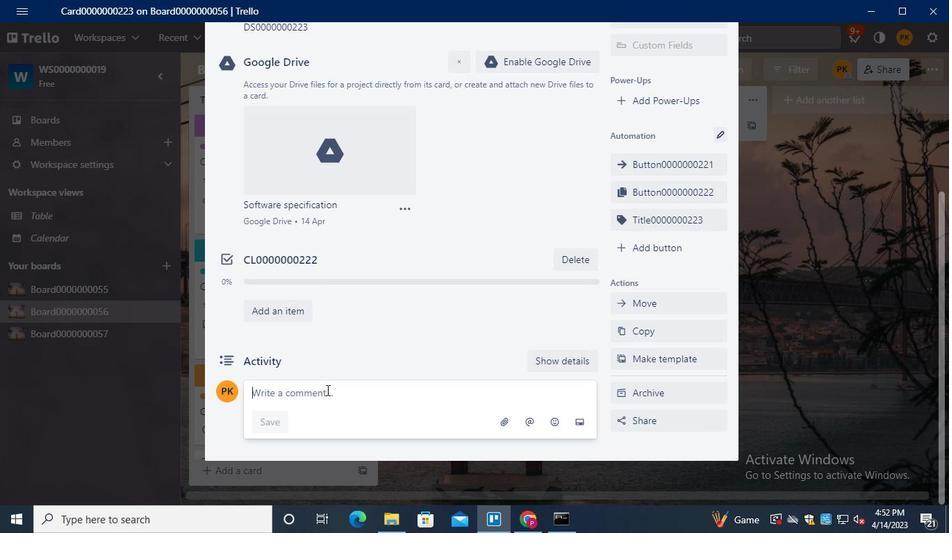 
Action: Keyboard Key.shift
Screenshot: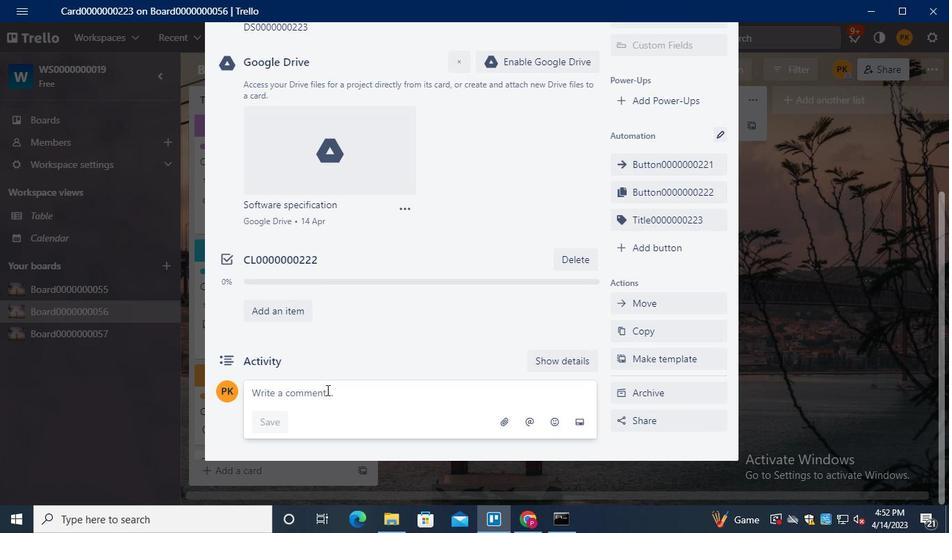 
Action: Keyboard Key.shift
Screenshot: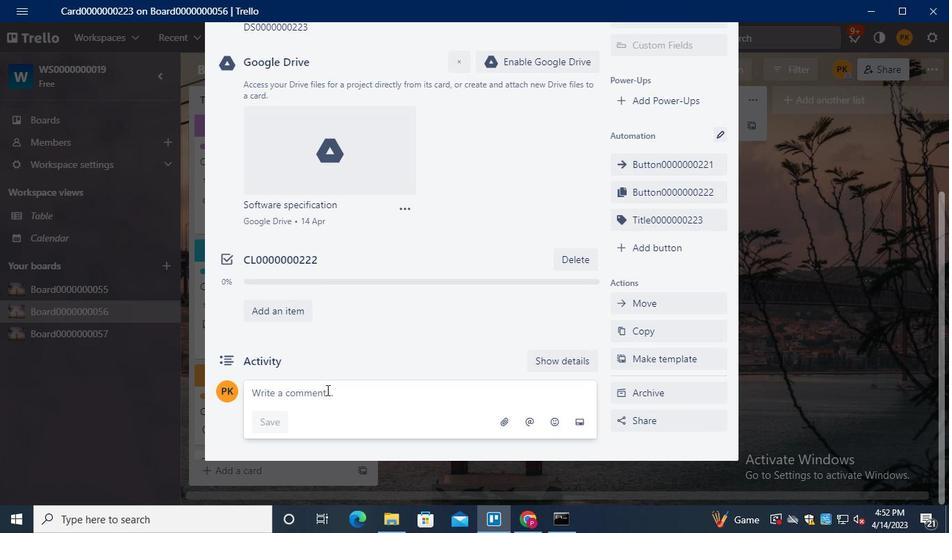 
Action: Keyboard Key.shift
Screenshot: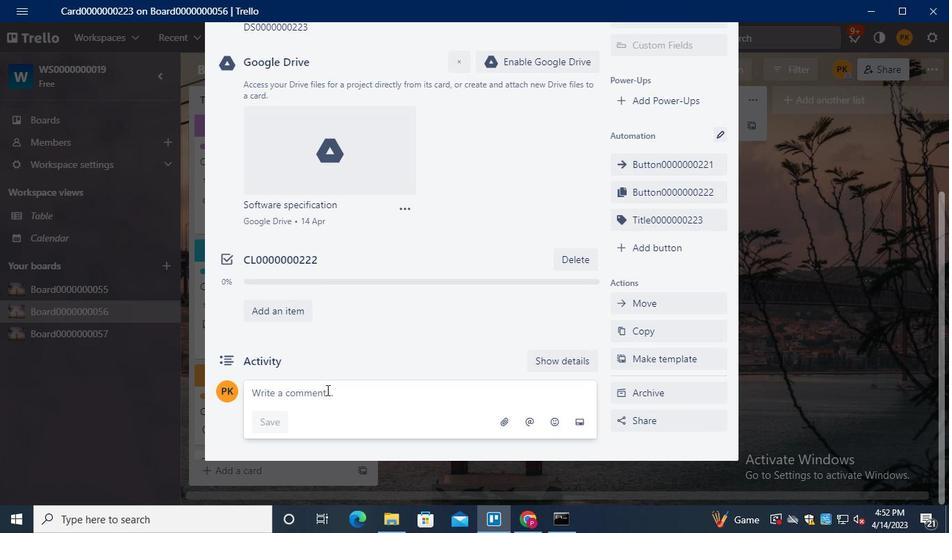 
Action: Keyboard Key.shift
Screenshot: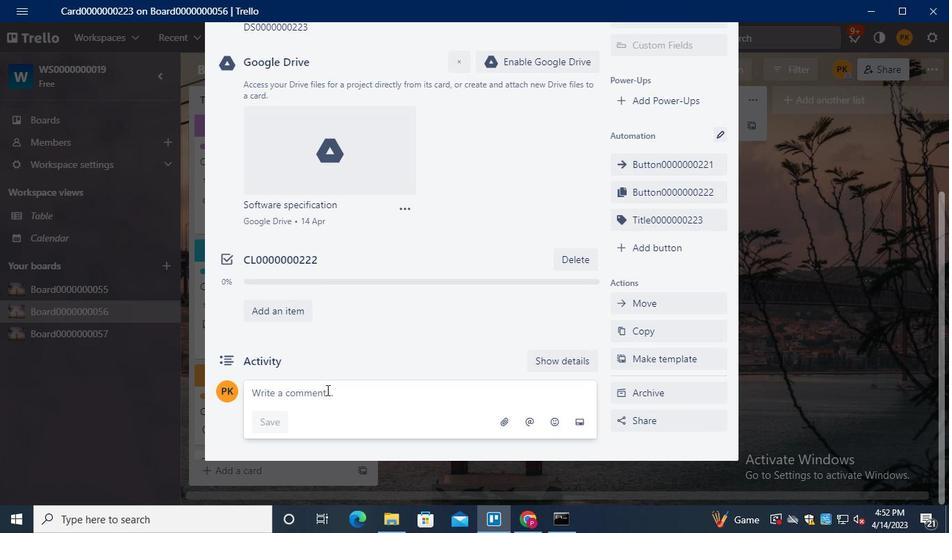 
Action: Keyboard Key.shift
Screenshot: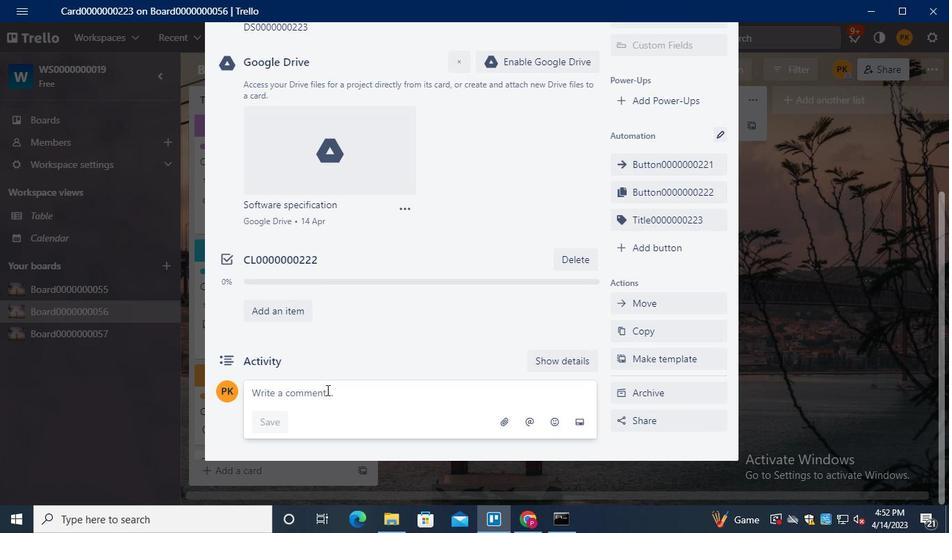 
Action: Keyboard Key.shift
Screenshot: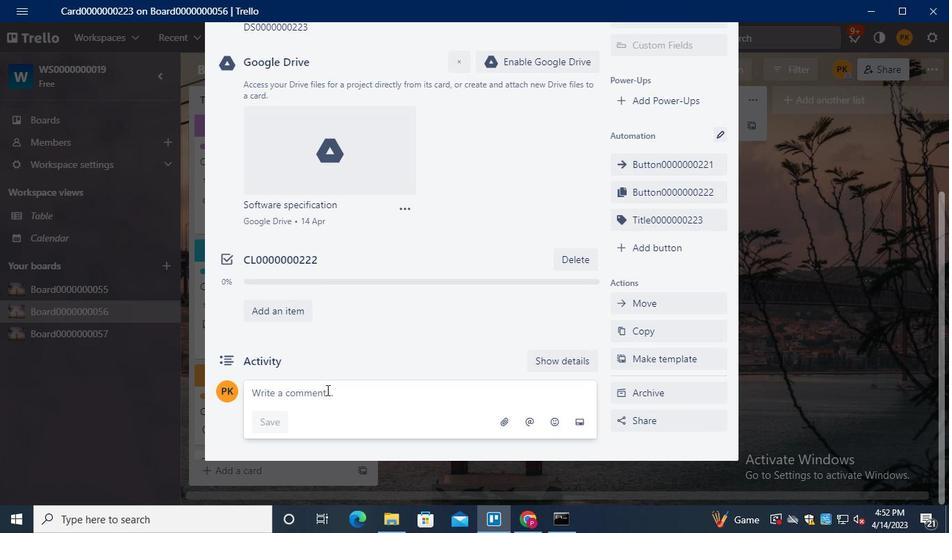 
Action: Keyboard Key.shift
Screenshot: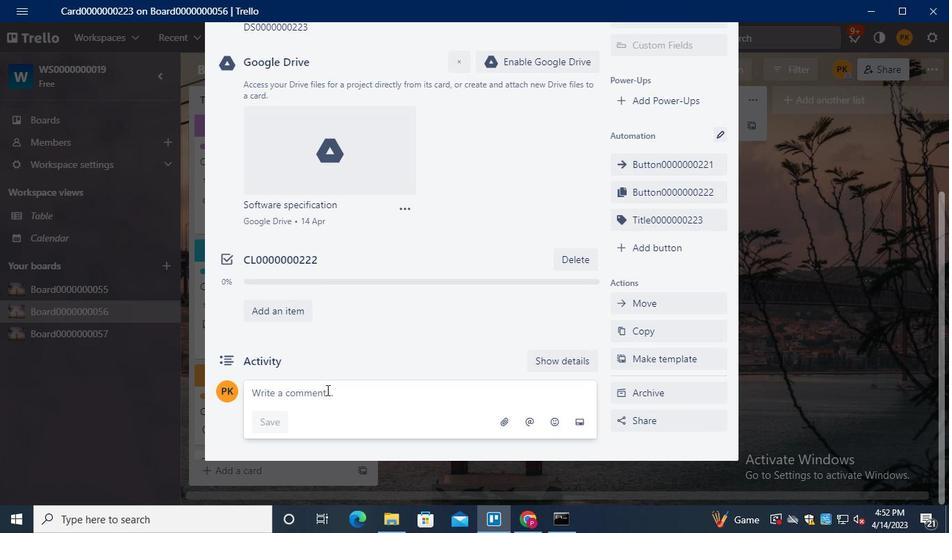 
Action: Keyboard Key.shift
Screenshot: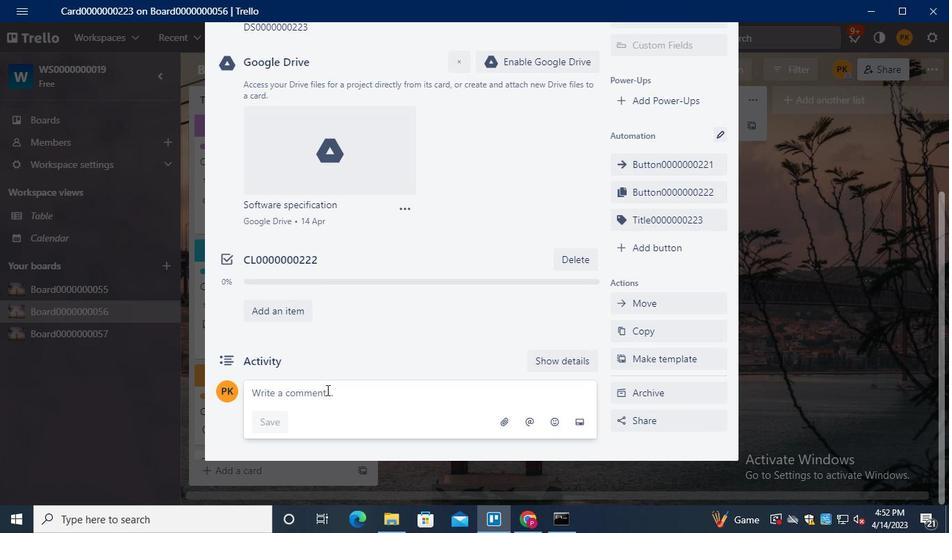 
Action: Keyboard Key.shift
Screenshot: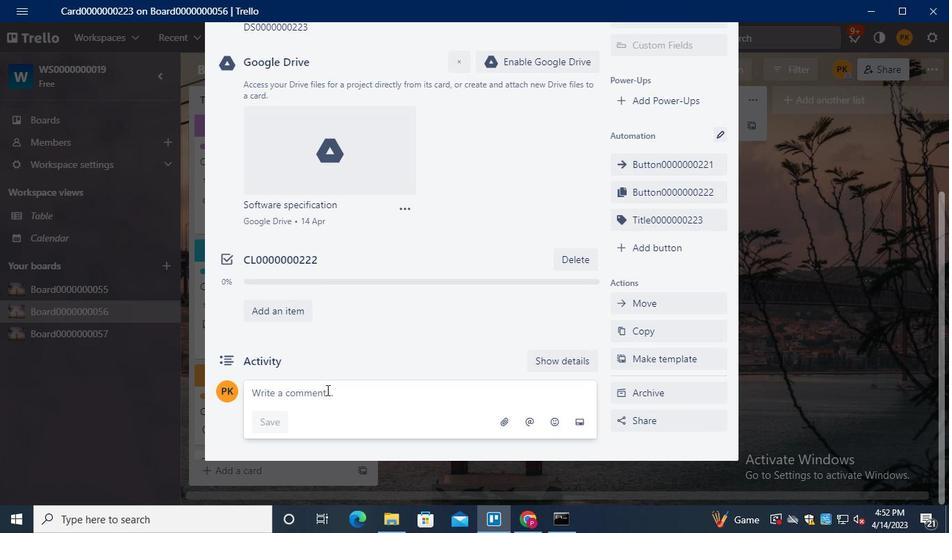 
Action: Keyboard Key.shift
Screenshot: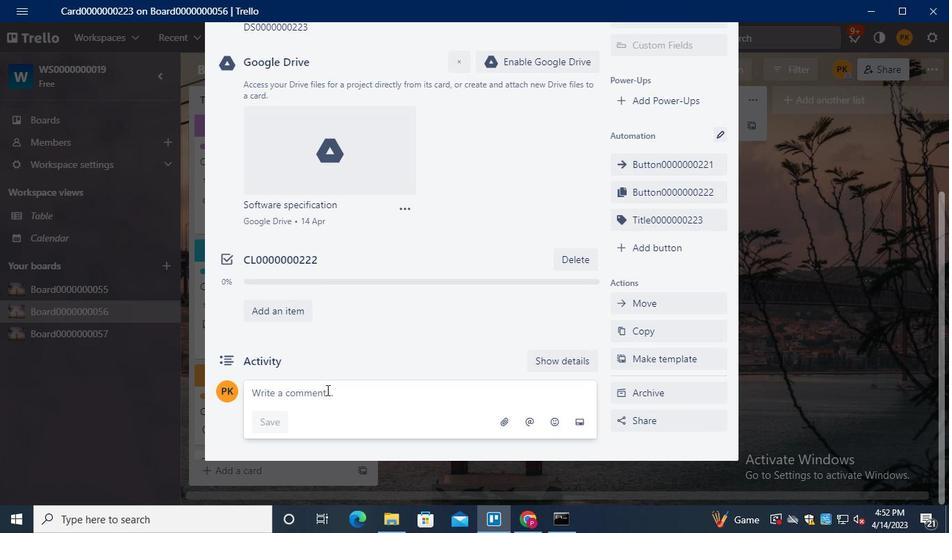 
Action: Keyboard Key.shift
Screenshot: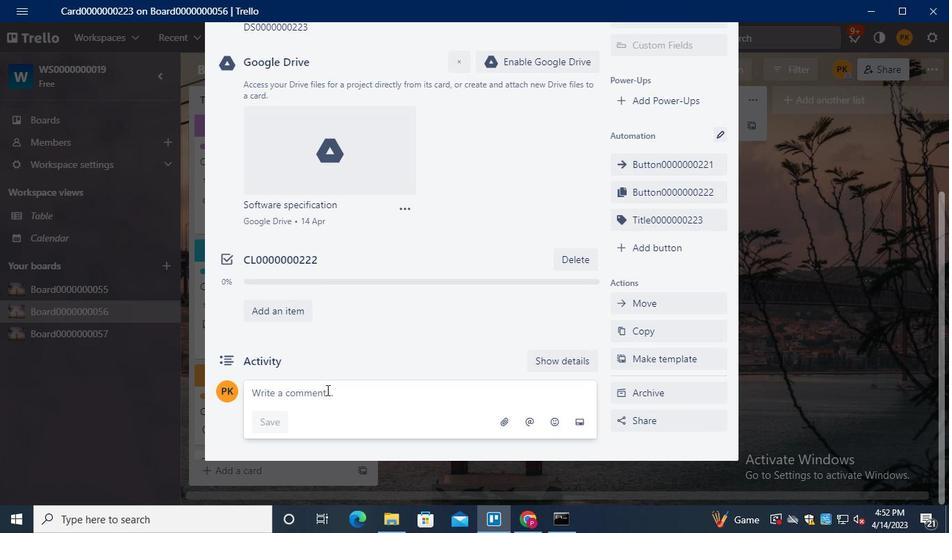 
Action: Keyboard Key.shift
Screenshot: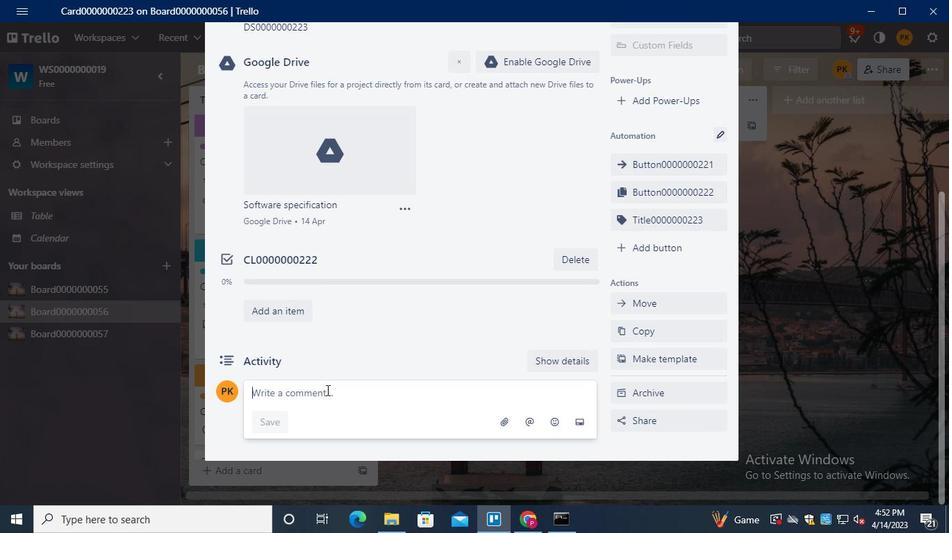 
Action: Keyboard Key.shift
Screenshot: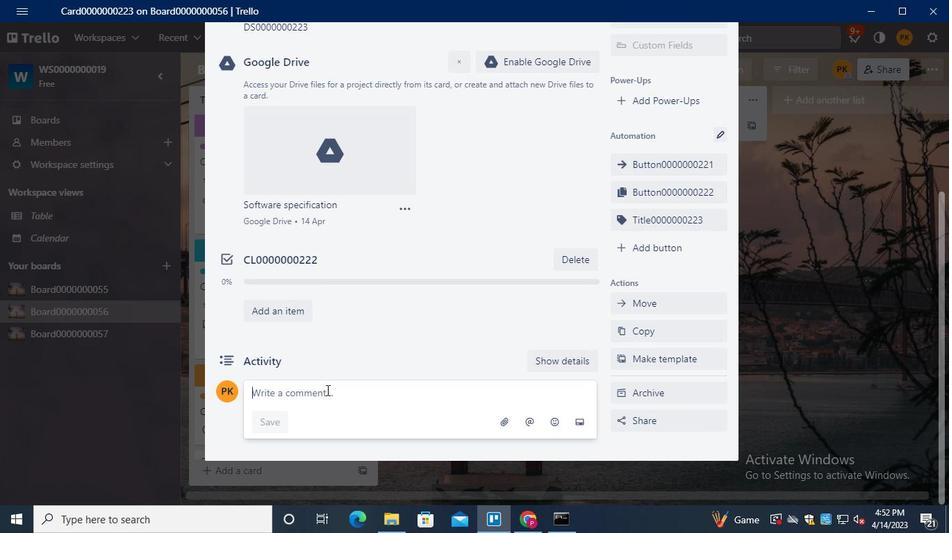
Action: Keyboard Key.shift
Screenshot: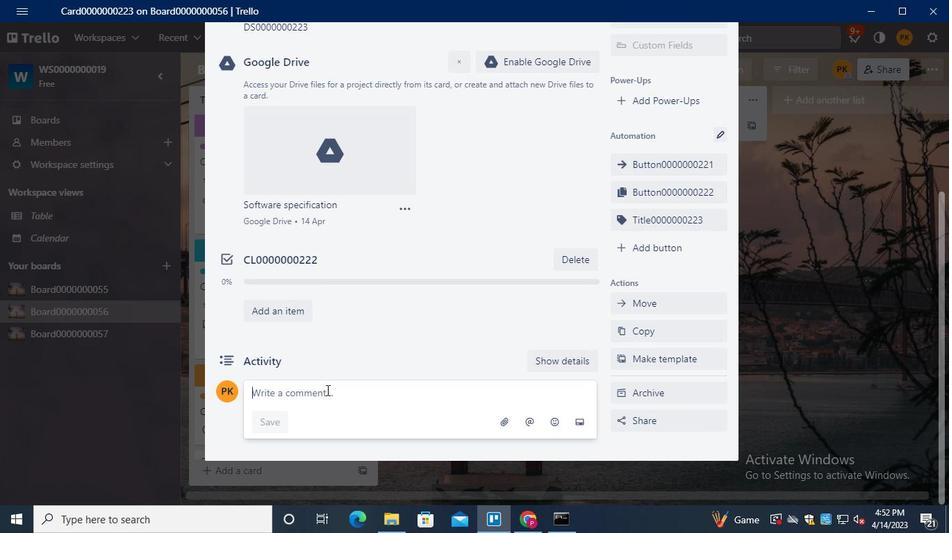 
Action: Keyboard Key.shift
Screenshot: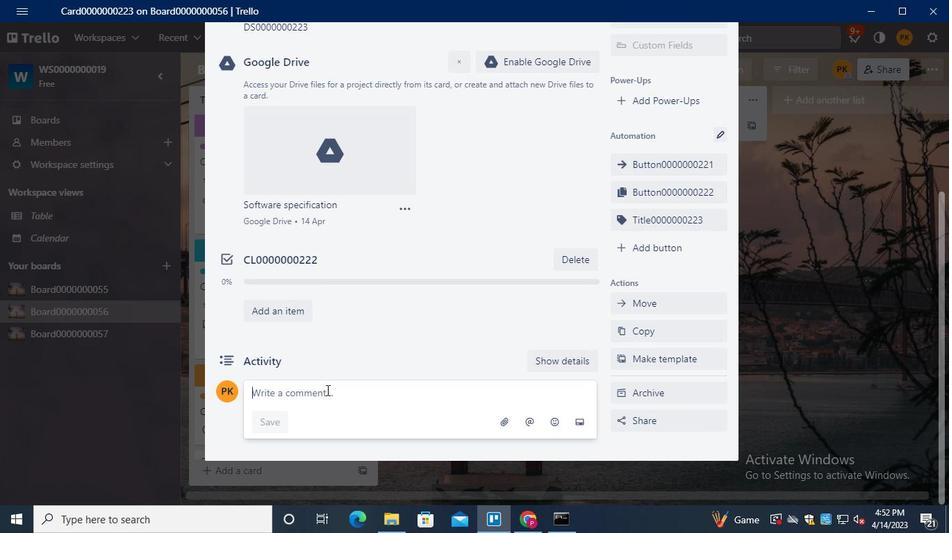 
Action: Keyboard Key.shift
Screenshot: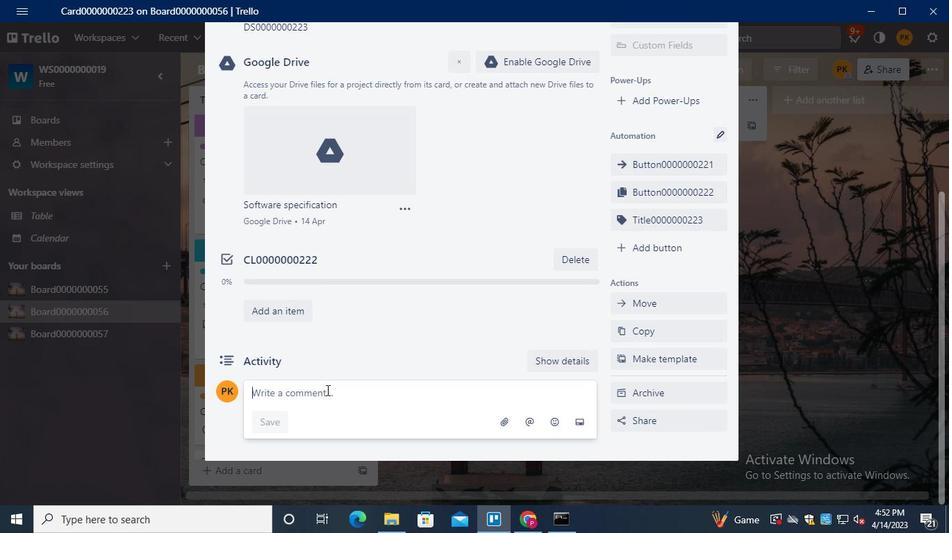 
Action: Keyboard Key.shift
Screenshot: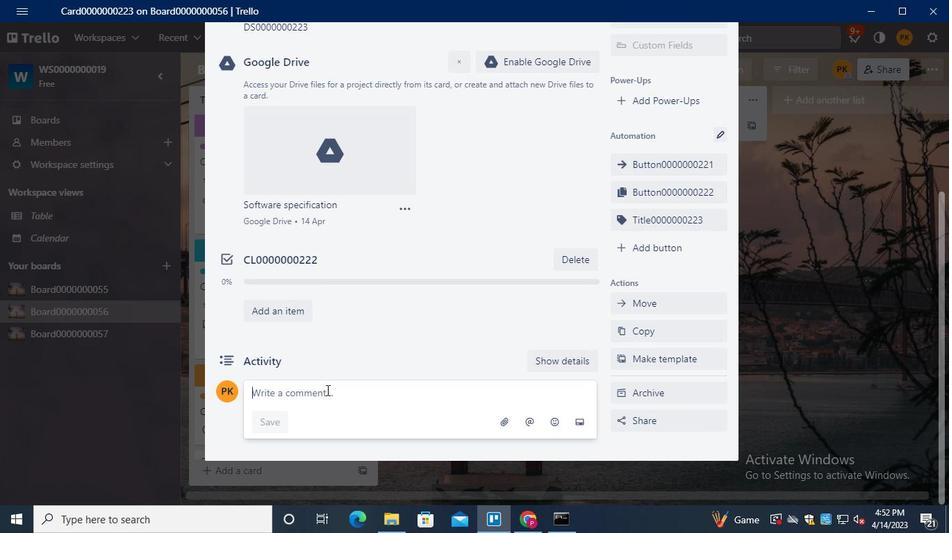 
Action: Keyboard Key.shift
Screenshot: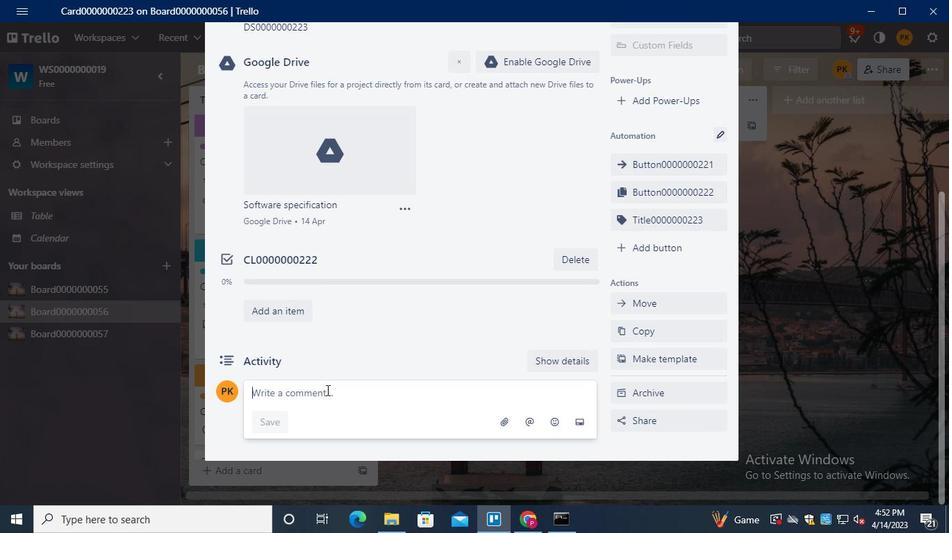 
Action: Keyboard C
Screenshot: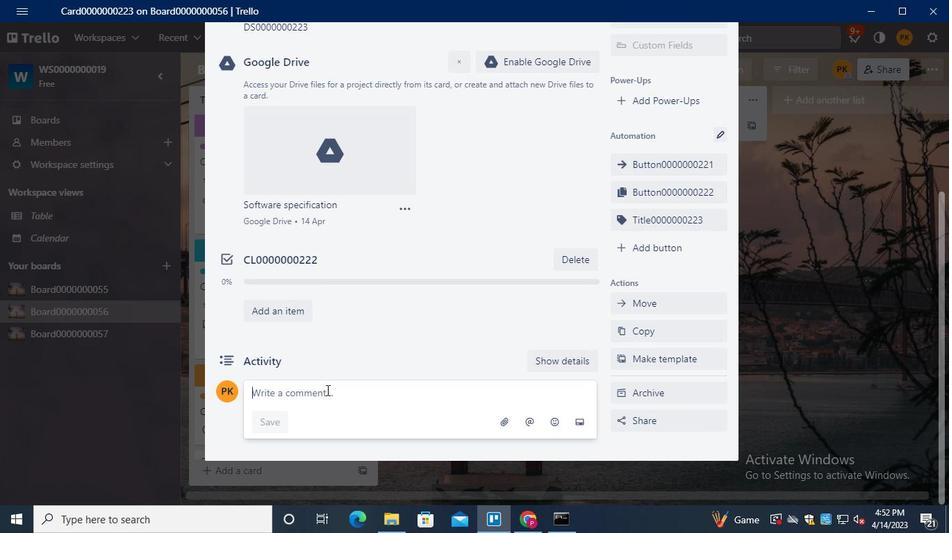
Action: Keyboard M
Screenshot: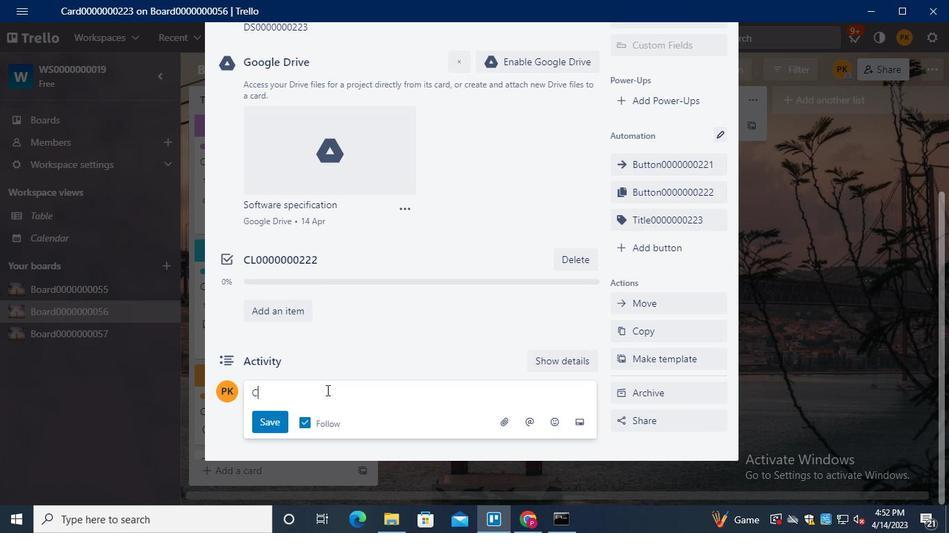 
Action: Keyboard <96>
Screenshot: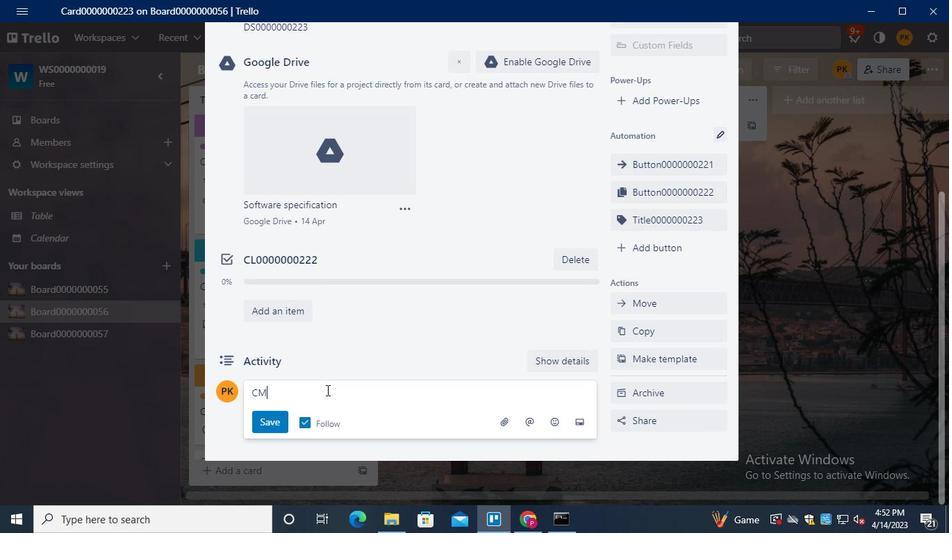 
Action: Keyboard <96>
Screenshot: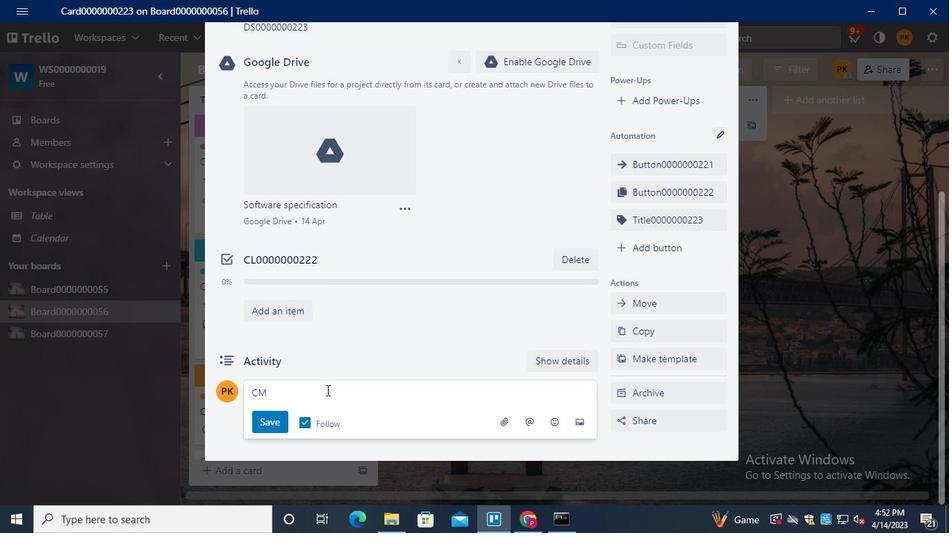 
Action: Keyboard <96>
Screenshot: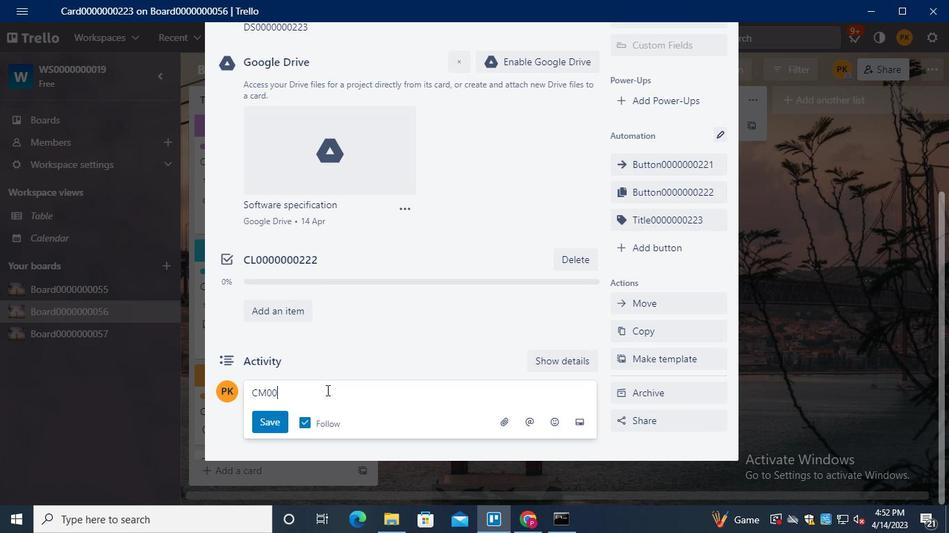 
Action: Keyboard <96>
Screenshot: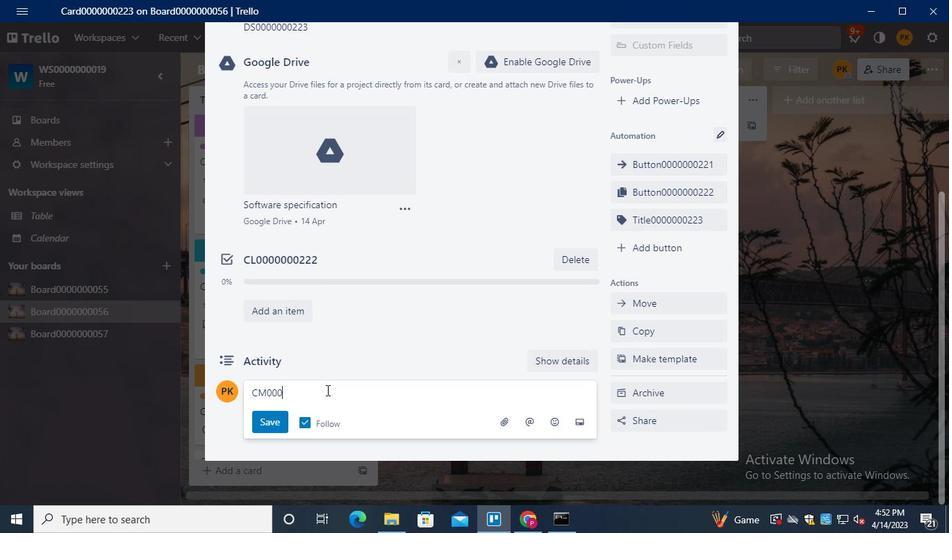 
Action: Keyboard <96>
Screenshot: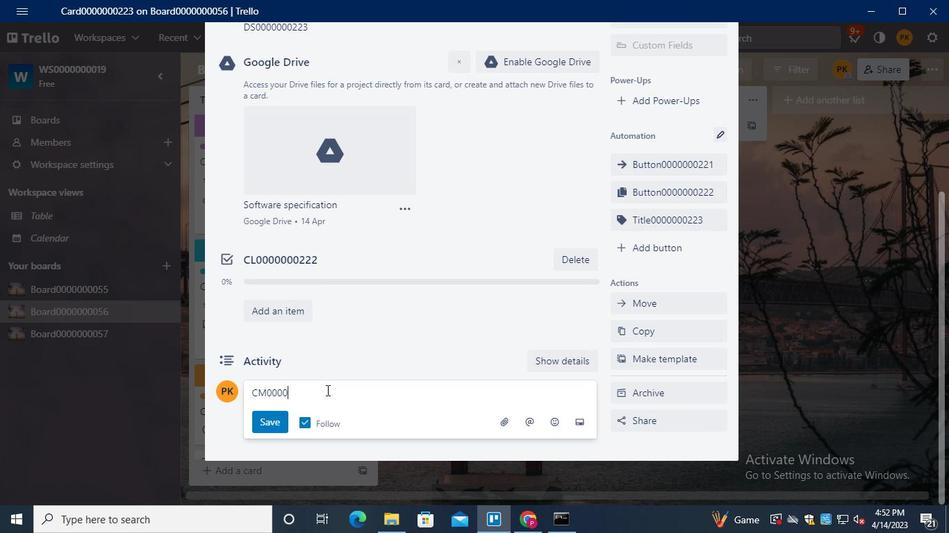 
Action: Keyboard <96>
Screenshot: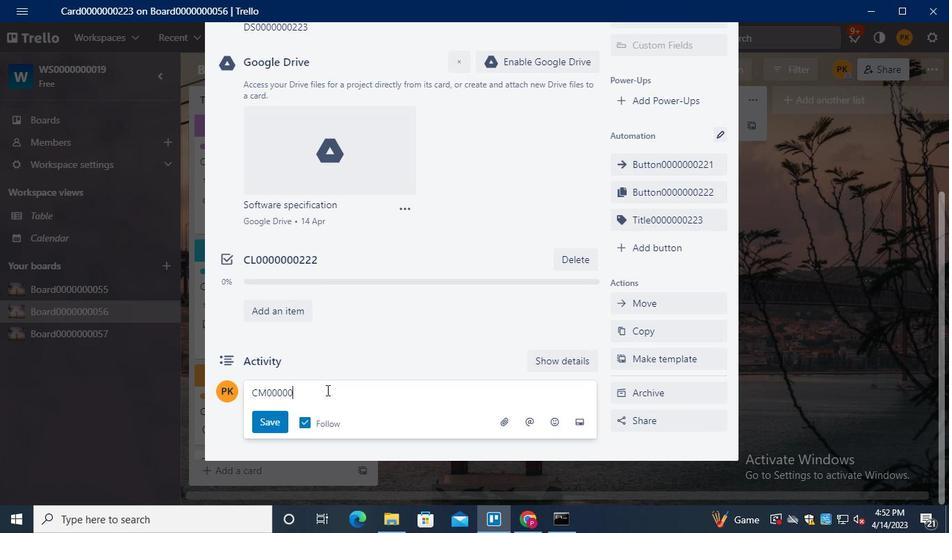 
Action: Keyboard <96>
Screenshot: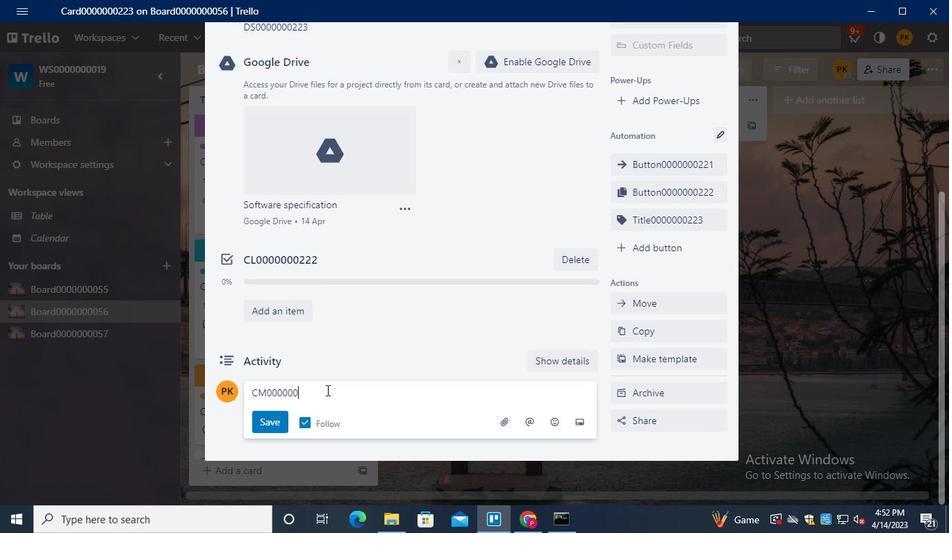 
Action: Keyboard <98>
Screenshot: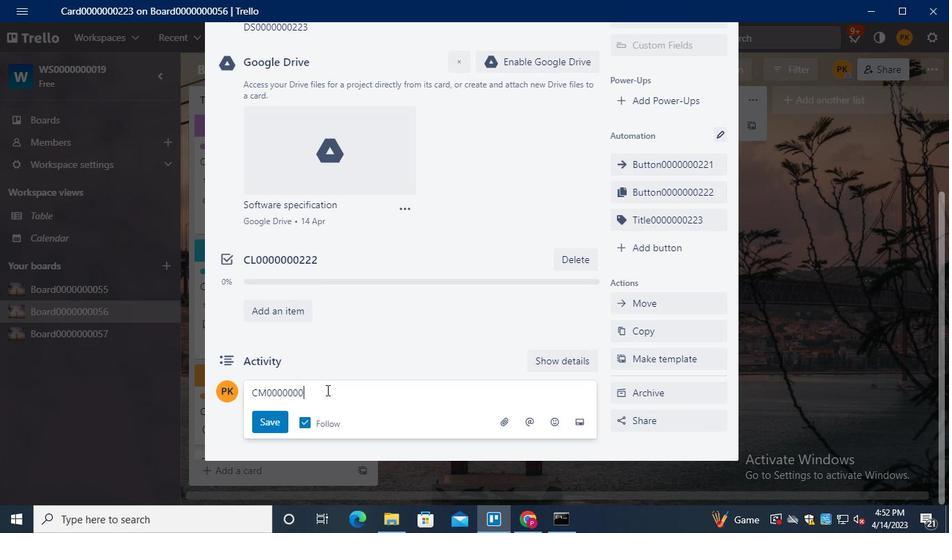 
Action: Keyboard <98>
Screenshot: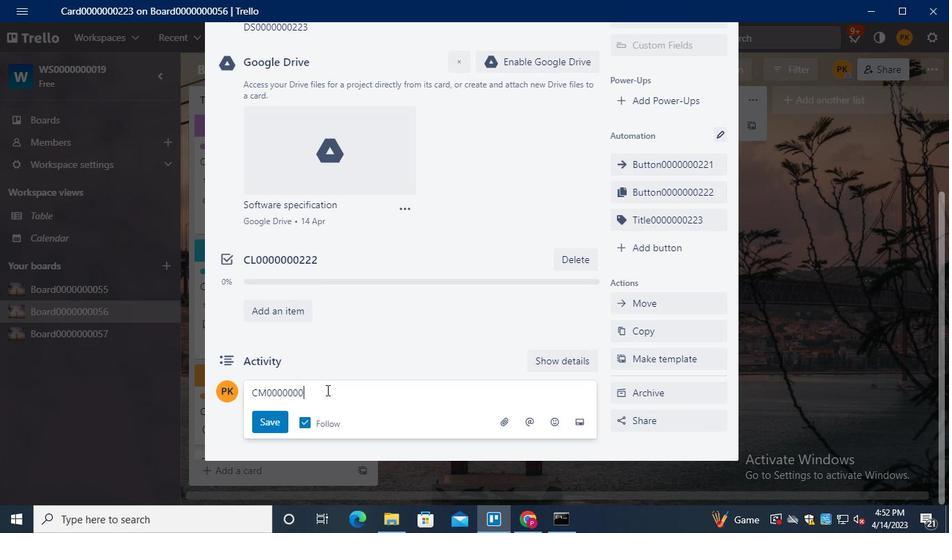 
Action: Keyboard <99>
Screenshot: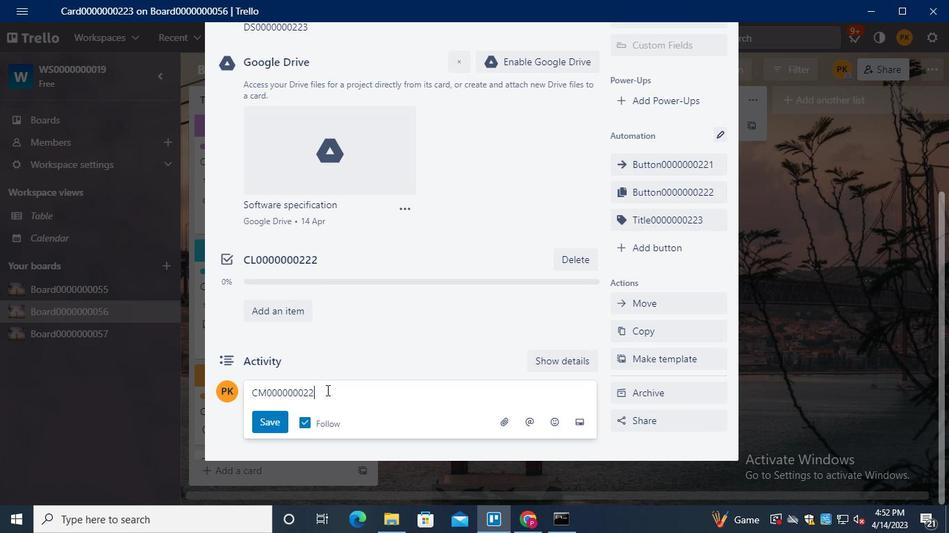 
Action: Mouse moved to (278, 423)
Screenshot: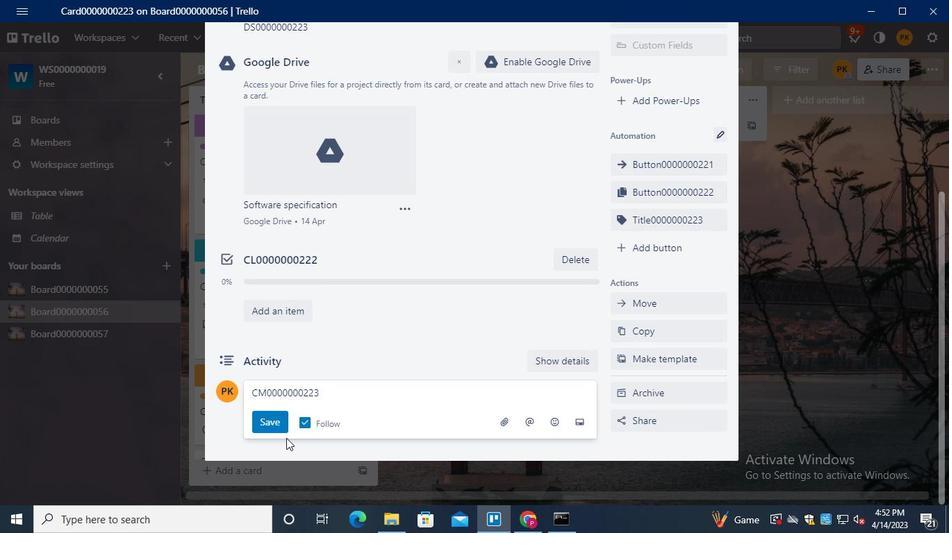 
Action: Mouse pressed left at (278, 423)
Screenshot: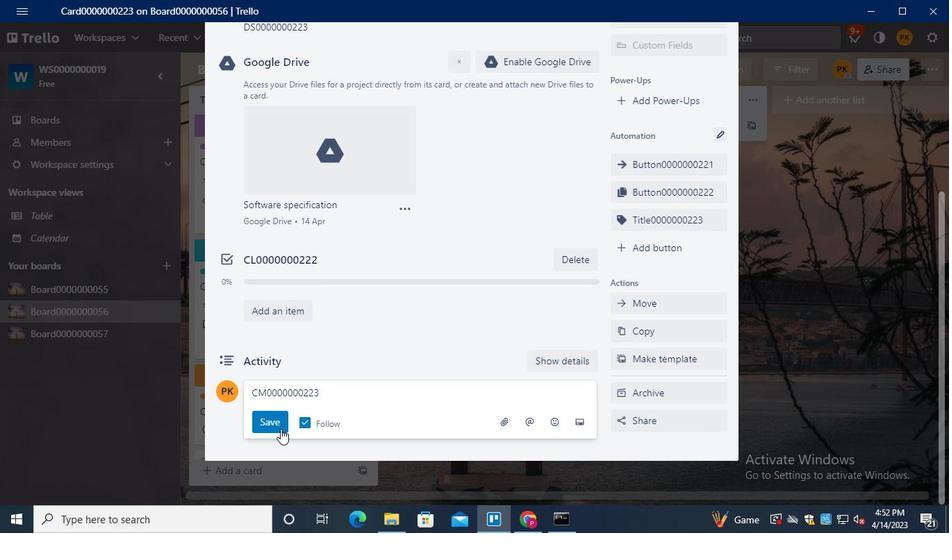 
Action: Mouse moved to (383, 315)
Screenshot: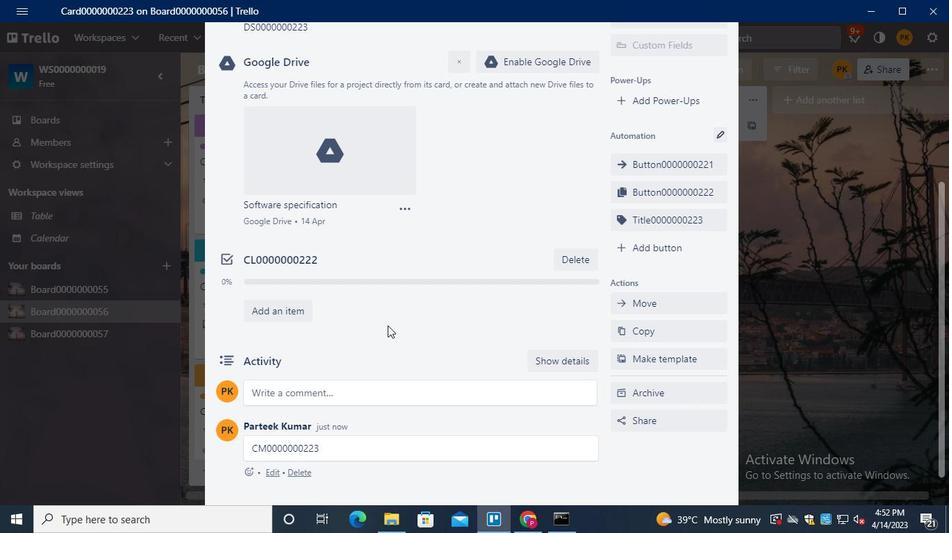 
Action: Keyboard Key.alt_l
Screenshot: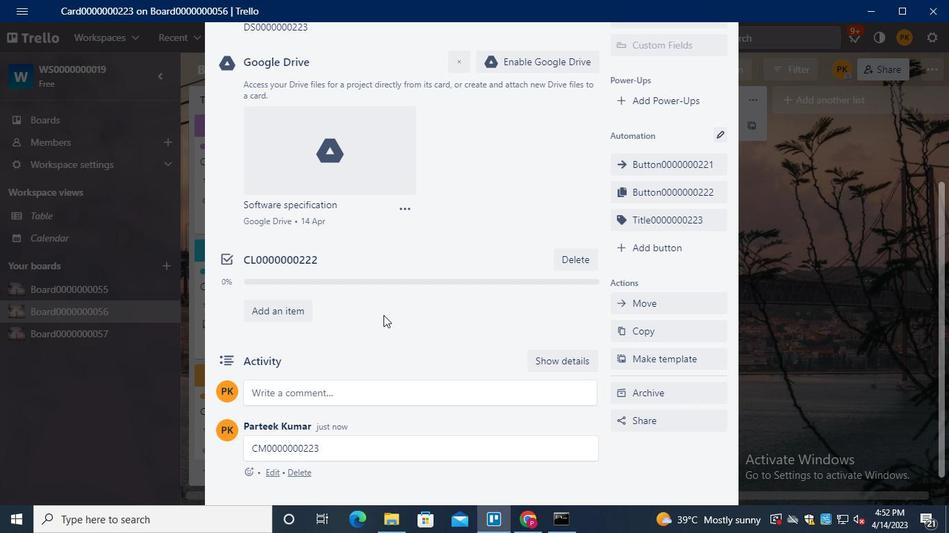 
Action: Keyboard Key.tab
Screenshot: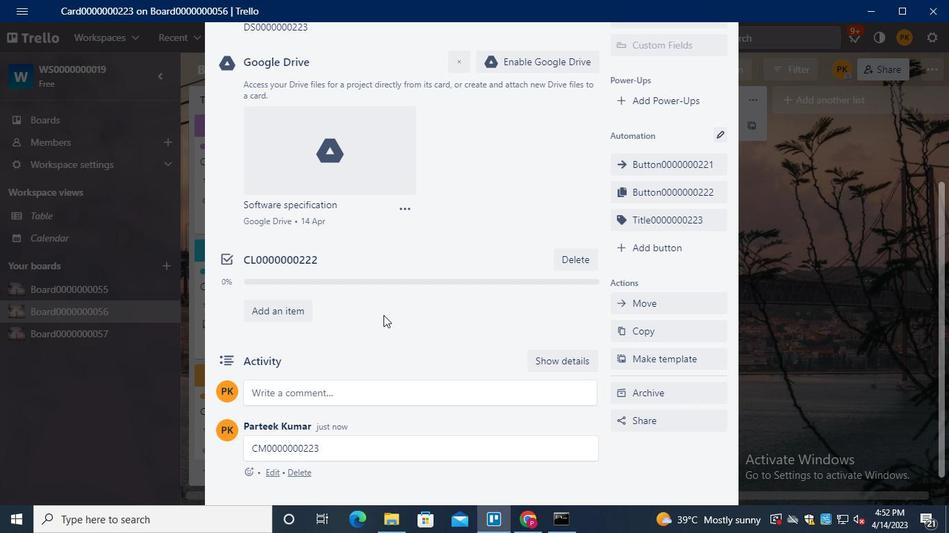 
Action: Mouse moved to (733, 85)
Screenshot: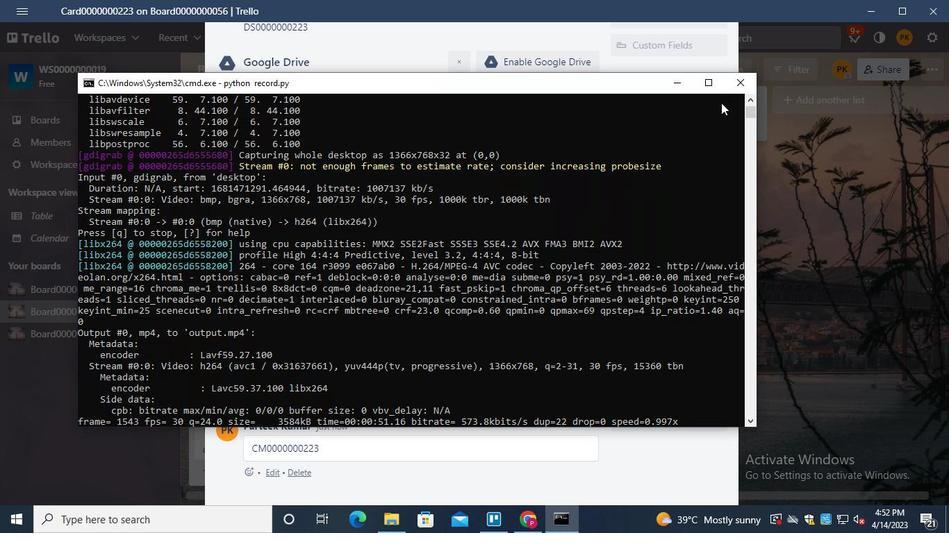
Action: Mouse pressed left at (733, 85)
Screenshot: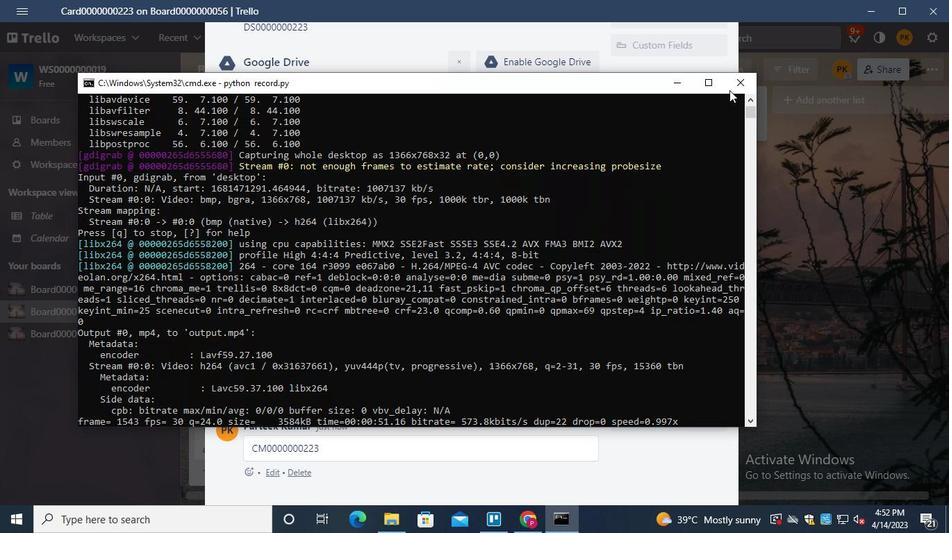 
